 Task: Open Card Card0000000218 in Board Board0000000055 in Workspace WS0000000019 in Trello. Add Member Nikrathi889@gmail.com to Card Card0000000218 in Board Board0000000055 in Workspace WS0000000019 in Trello. Add Yellow Label titled Label0000000218 to Card Card0000000218 in Board Board0000000055 in Workspace WS0000000019 in Trello. Add Checklist CL0000000218 to Card Card0000000218 in Board Board0000000055 in Workspace WS0000000019 in Trello. Add Dates with Start Date as May 08 2023 and Due Date as May 31 2023 to Card Card0000000218 in Board Board0000000055 in Workspace WS0000000019 in Trello
Action: Mouse moved to (666, 78)
Screenshot: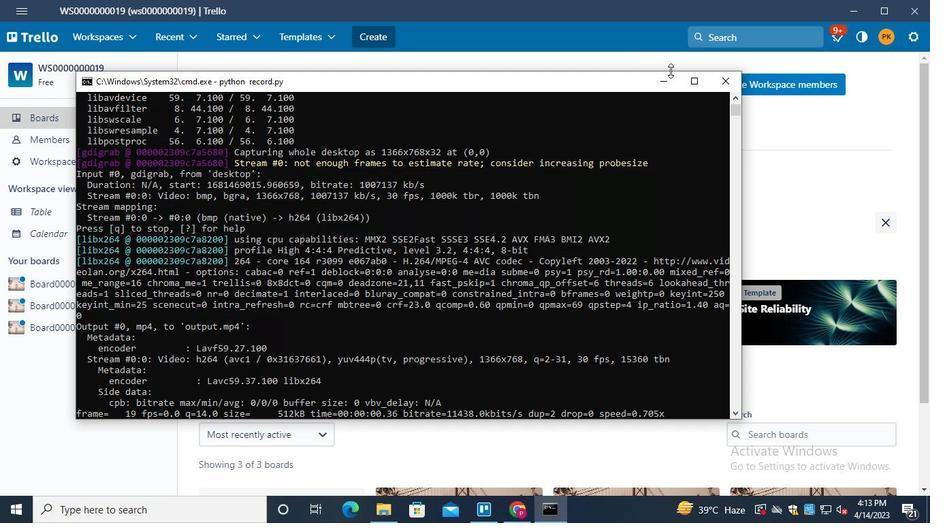 
Action: Mouse pressed left at (666, 78)
Screenshot: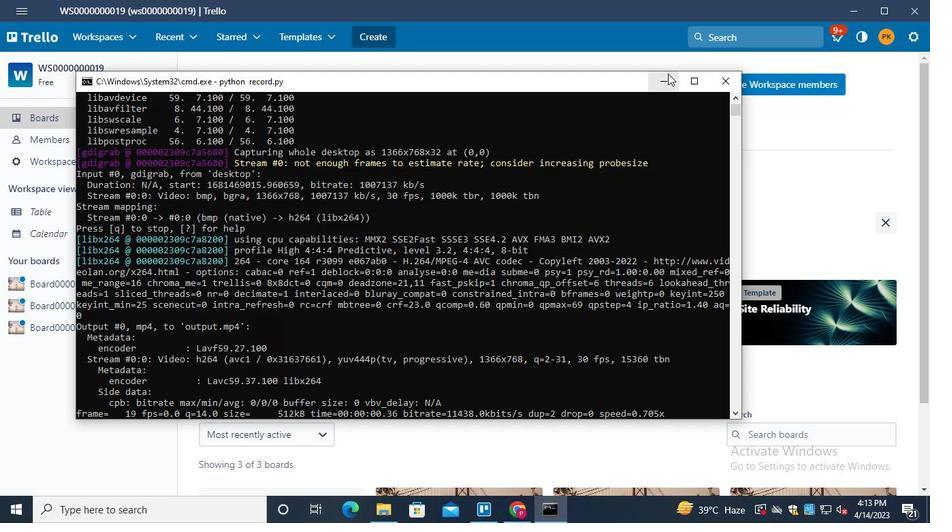 
Action: Mouse moved to (71, 286)
Screenshot: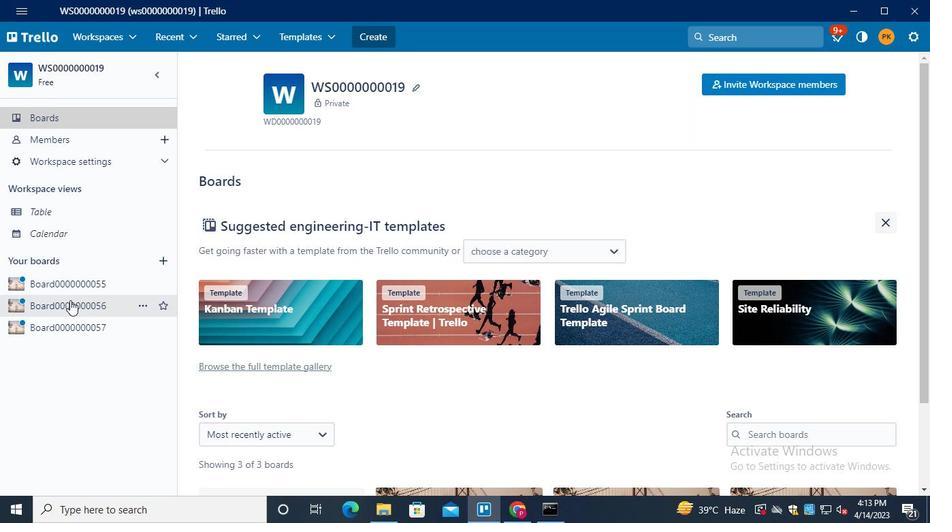 
Action: Mouse pressed left at (71, 286)
Screenshot: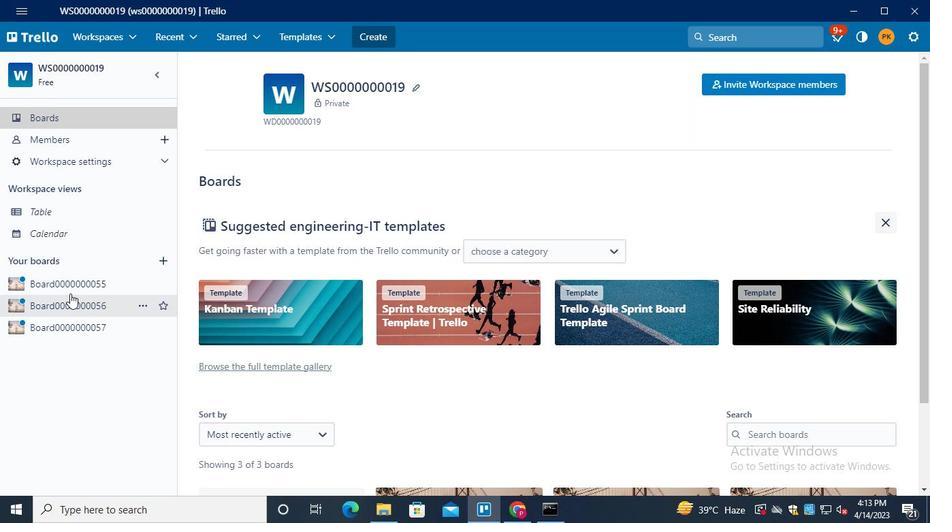 
Action: Mouse moved to (255, 248)
Screenshot: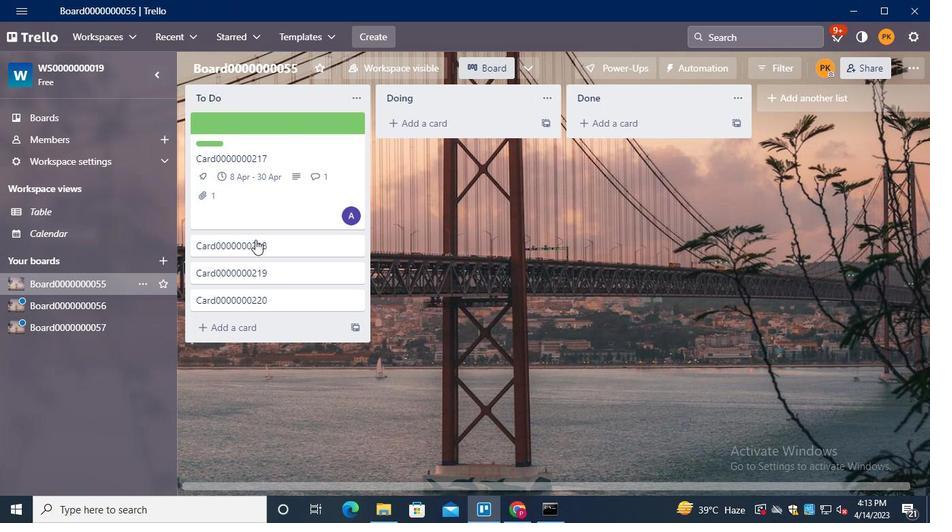 
Action: Mouse pressed left at (255, 248)
Screenshot: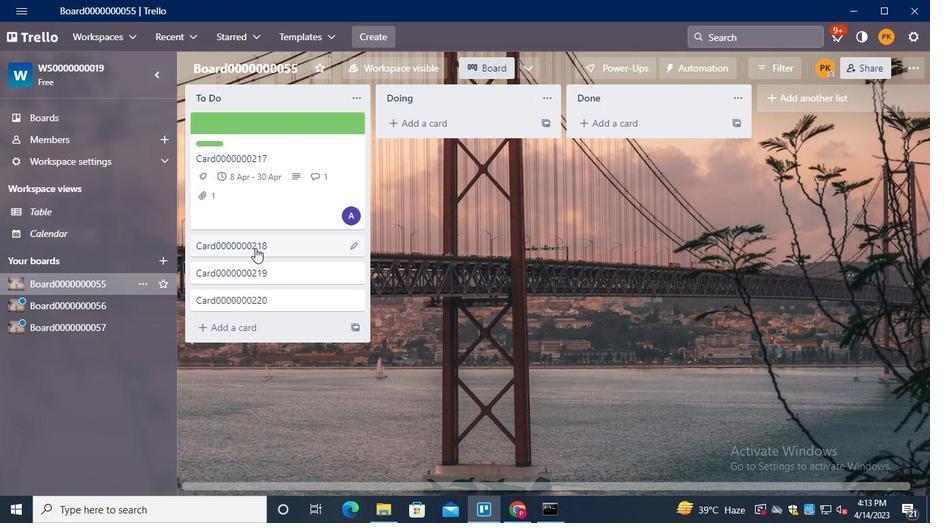 
Action: Mouse moved to (669, 131)
Screenshot: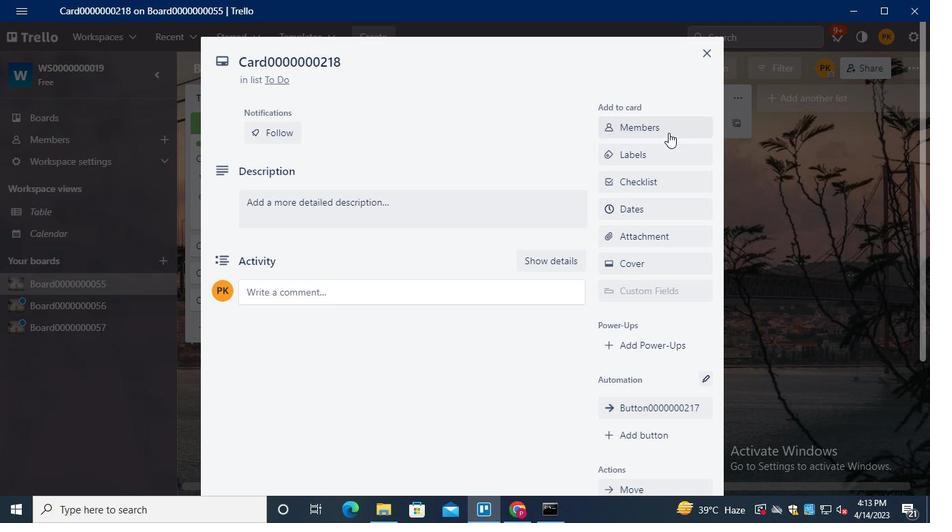 
Action: Mouse pressed left at (669, 131)
Screenshot: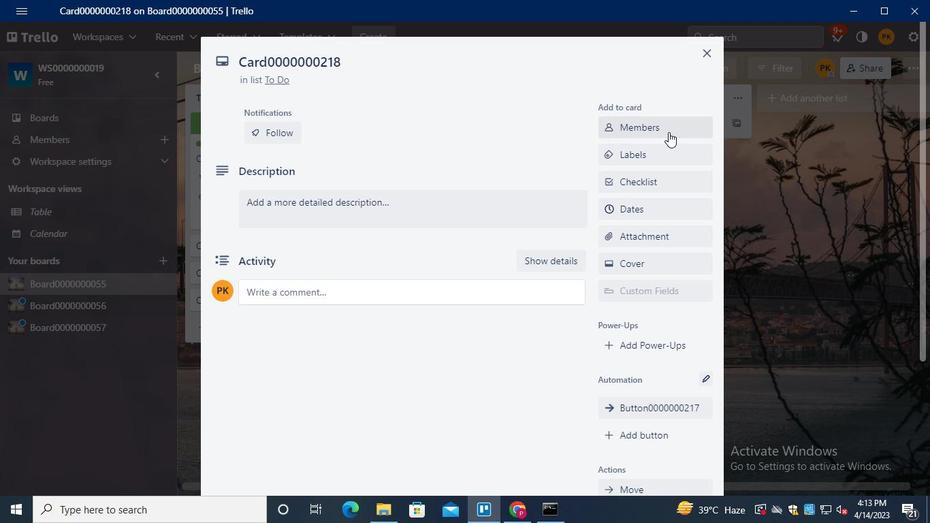 
Action: Keyboard Key.shift
Screenshot: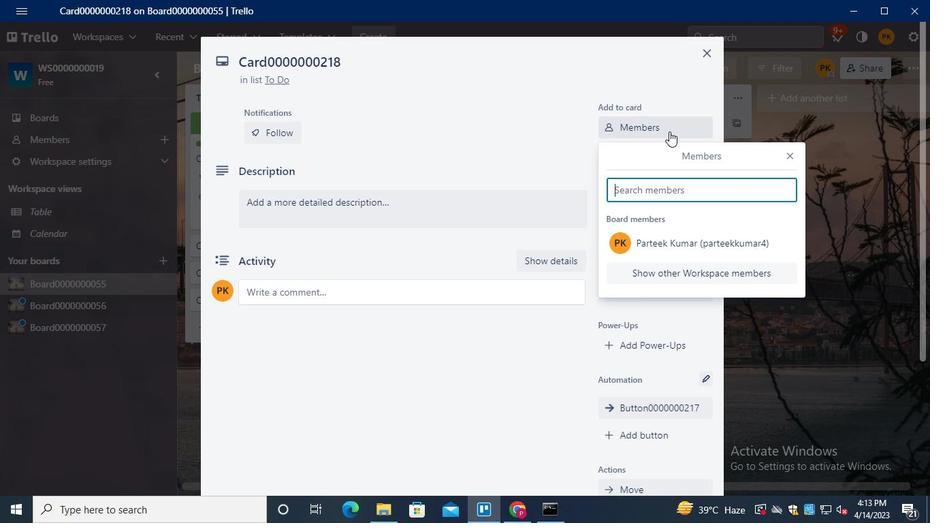 
Action: Keyboard N
Screenshot: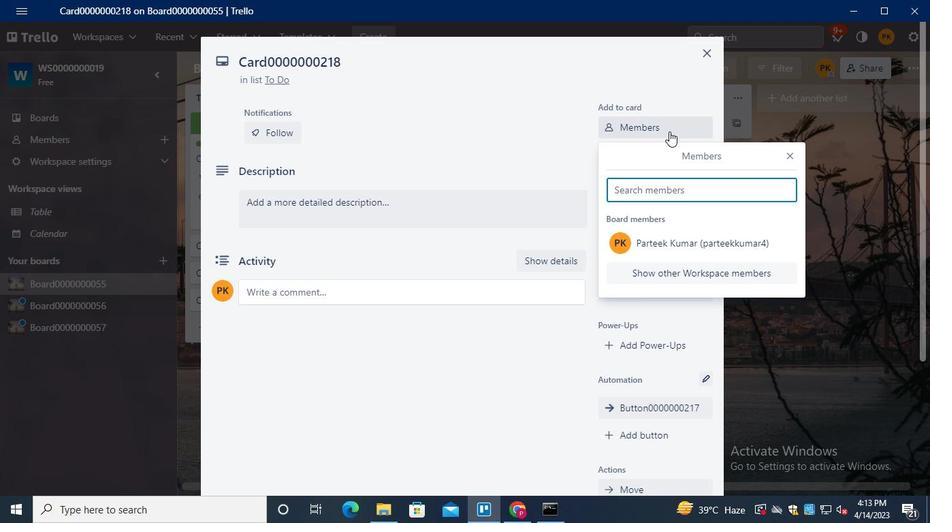 
Action: Keyboard i
Screenshot: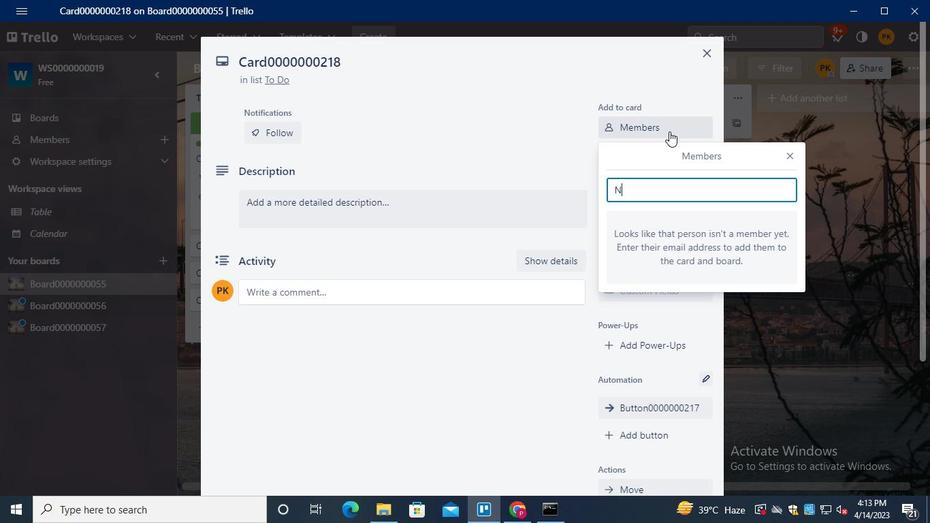 
Action: Keyboard k
Screenshot: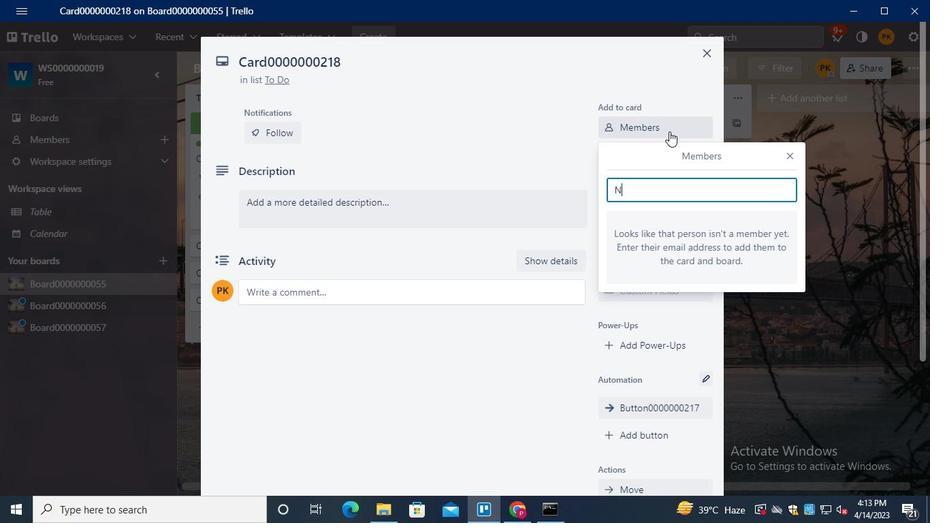 
Action: Keyboard r
Screenshot: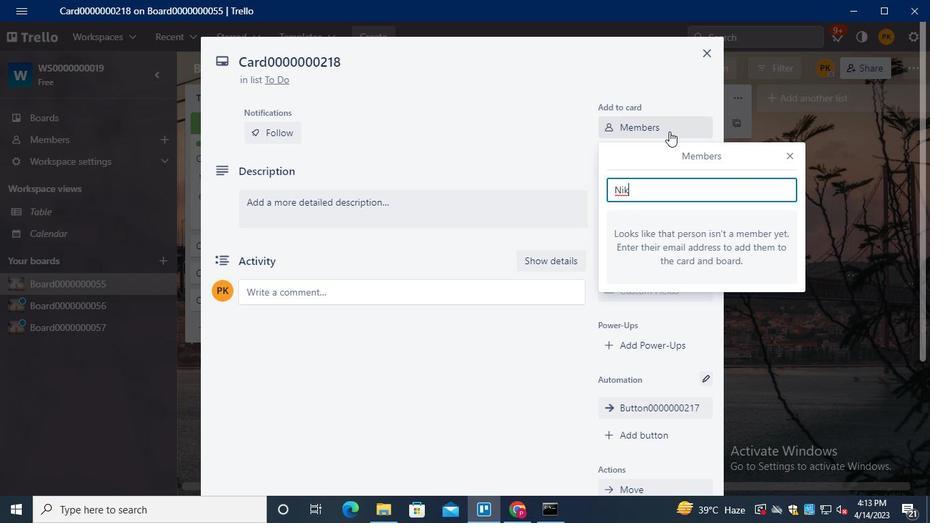 
Action: Keyboard a
Screenshot: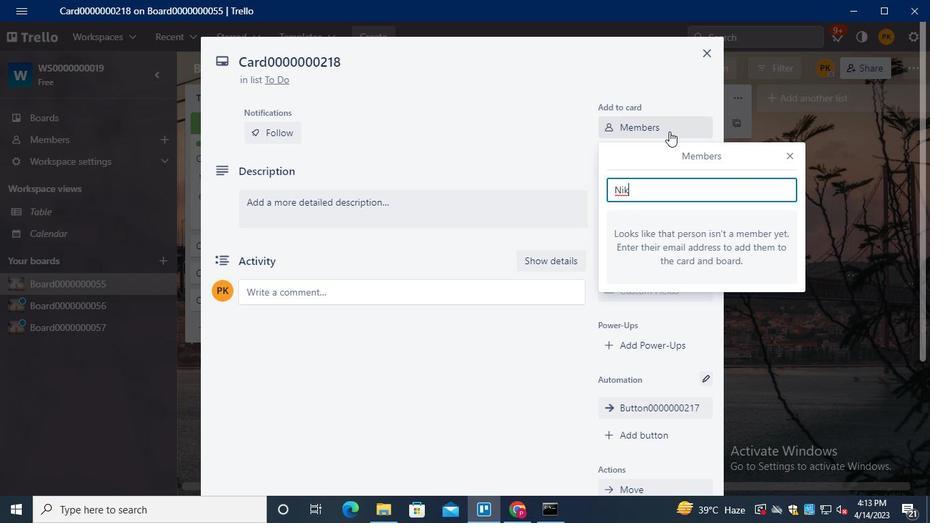
Action: Keyboard t
Screenshot: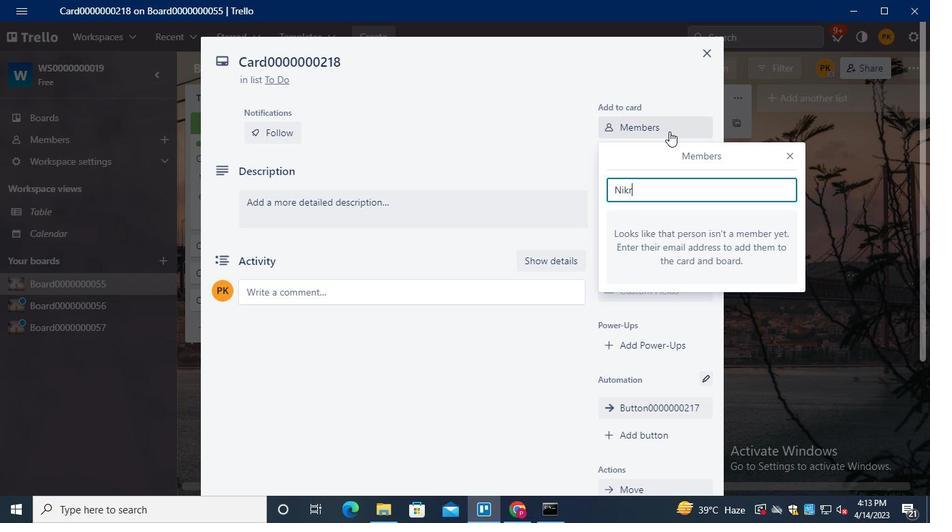 
Action: Keyboard h
Screenshot: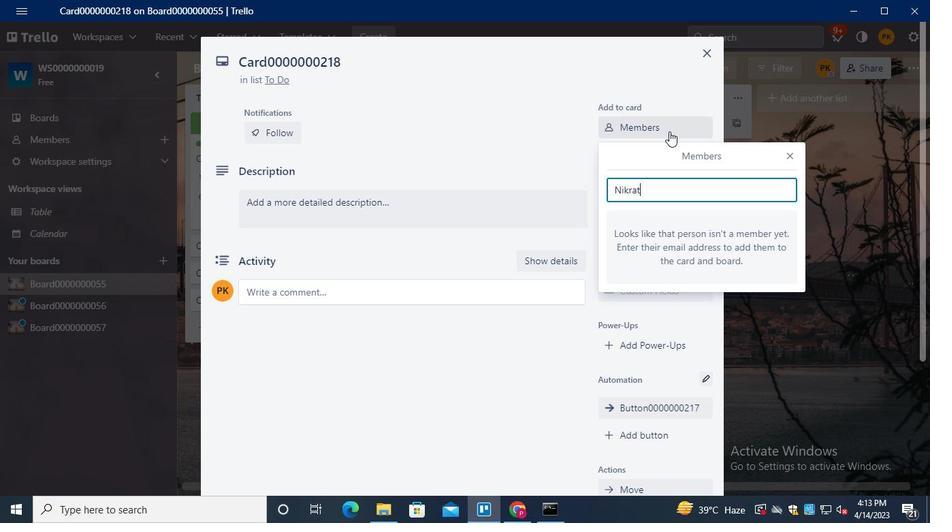 
Action: Keyboard i
Screenshot: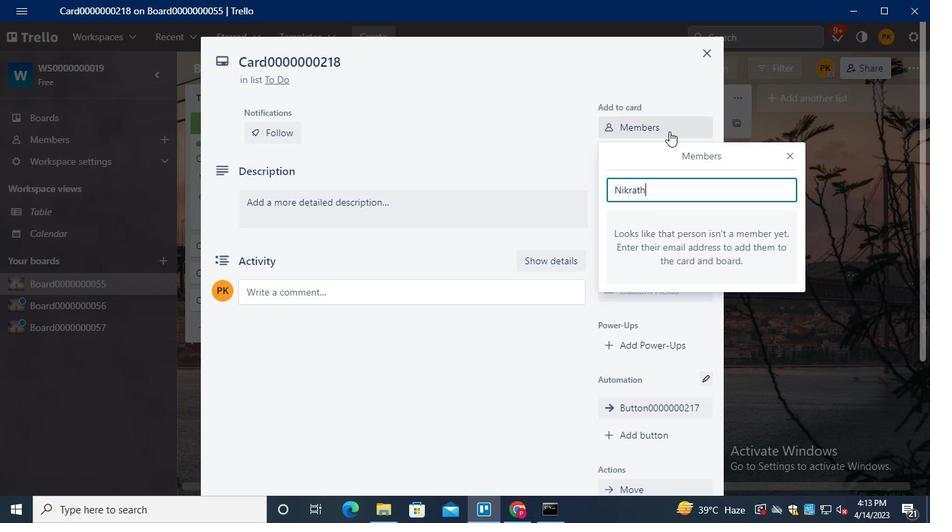 
Action: Keyboard <104>
Screenshot: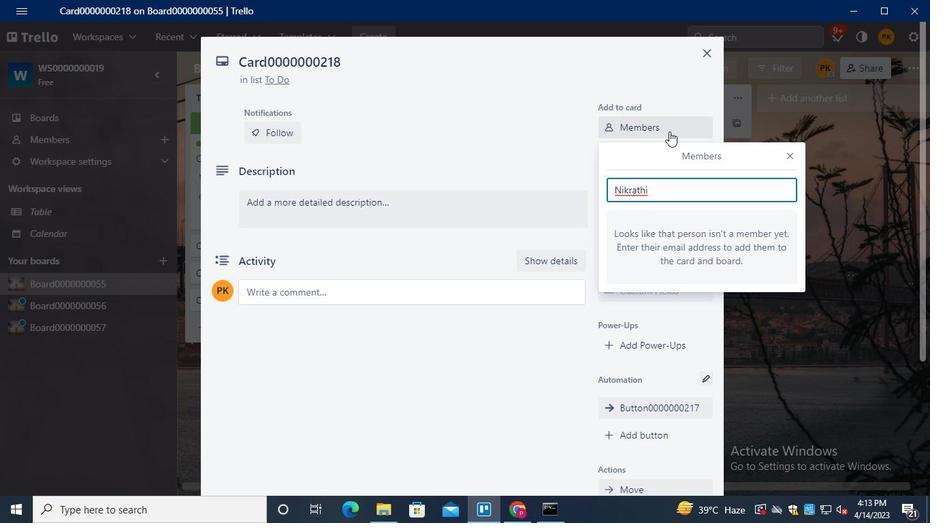 
Action: Keyboard <104>
Screenshot: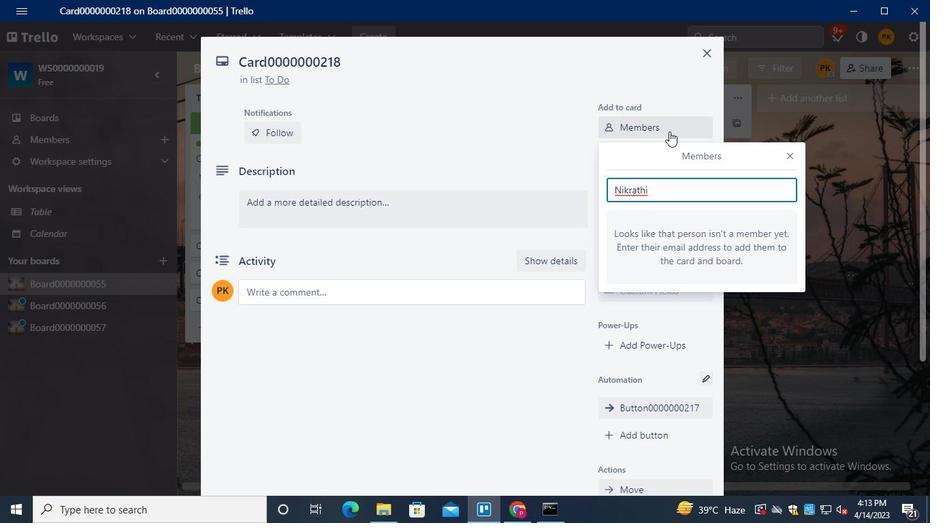 
Action: Keyboard <105>
Screenshot: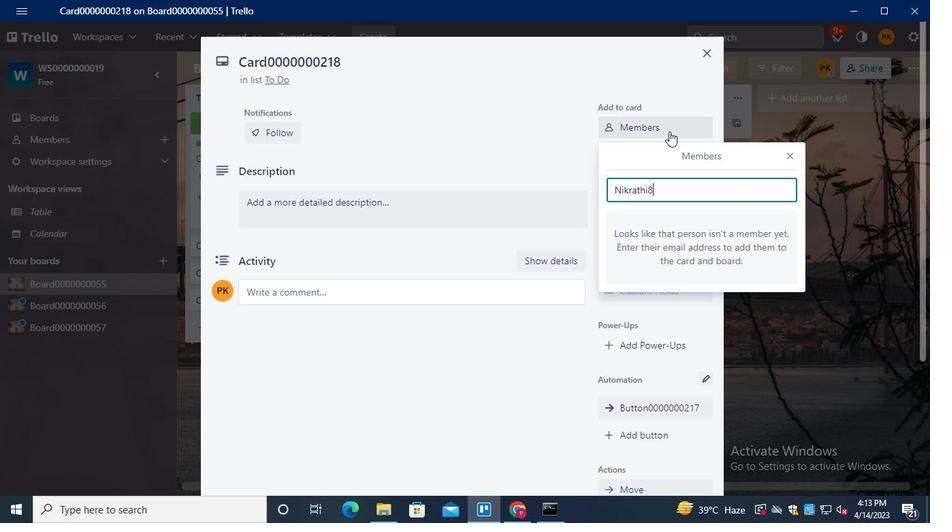 
Action: Keyboard Key.shift
Screenshot: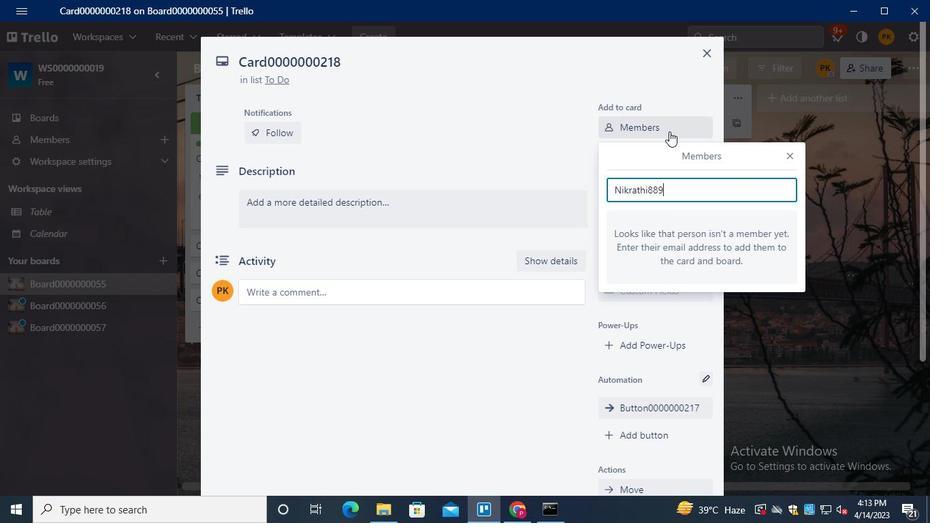 
Action: Keyboard @
Screenshot: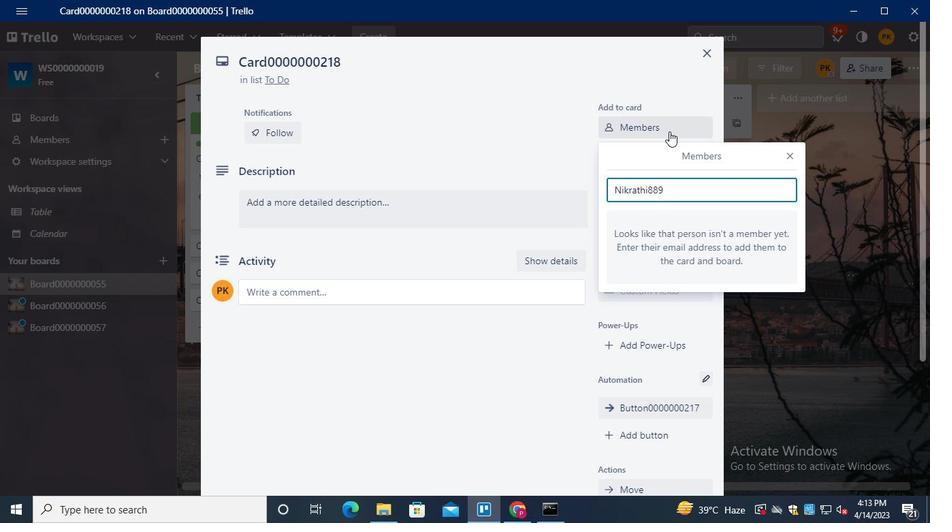 
Action: Keyboard g
Screenshot: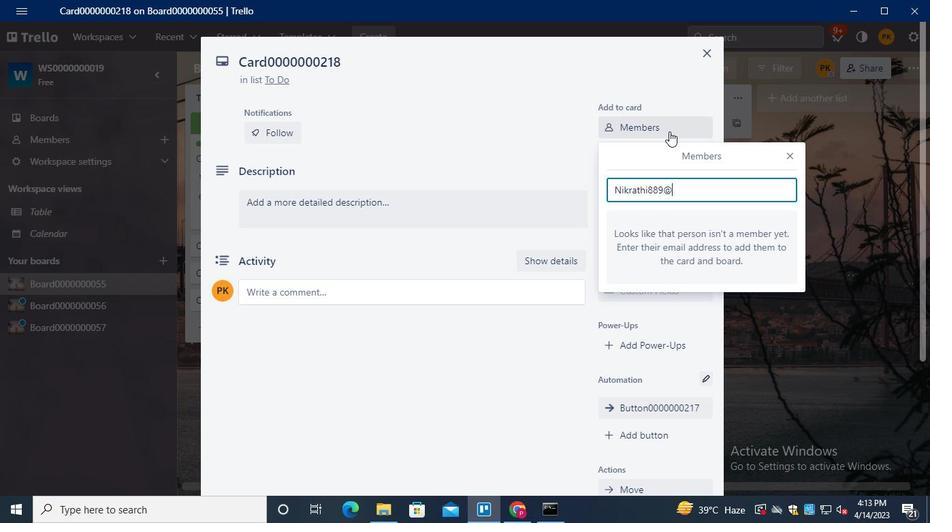 
Action: Keyboard m
Screenshot: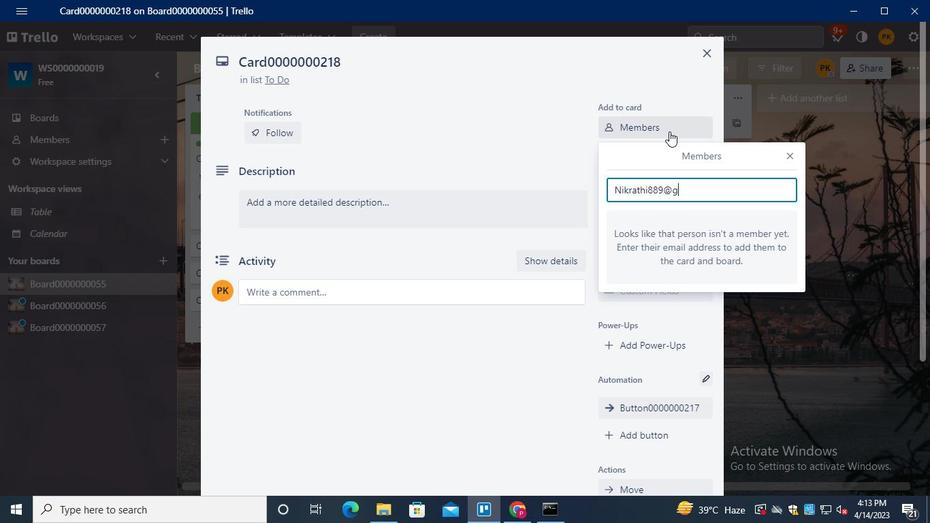 
Action: Keyboard a
Screenshot: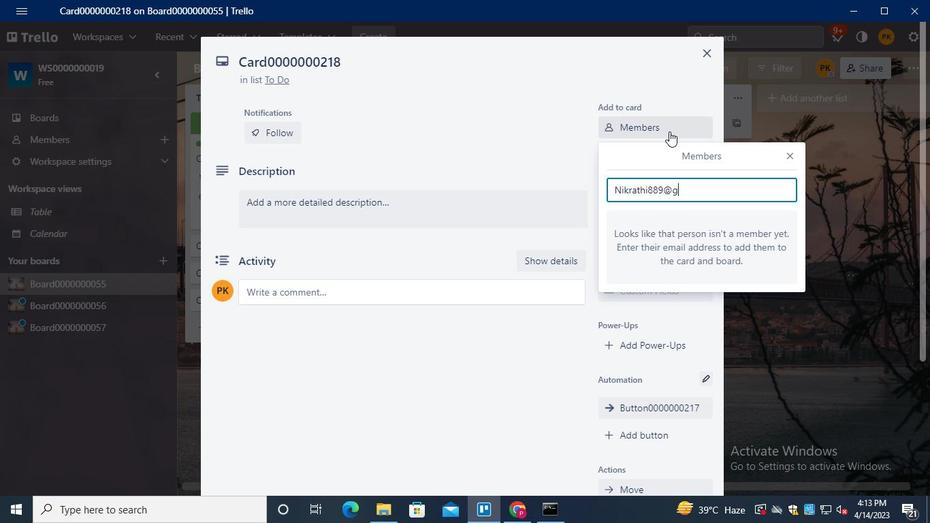 
Action: Keyboard i
Screenshot: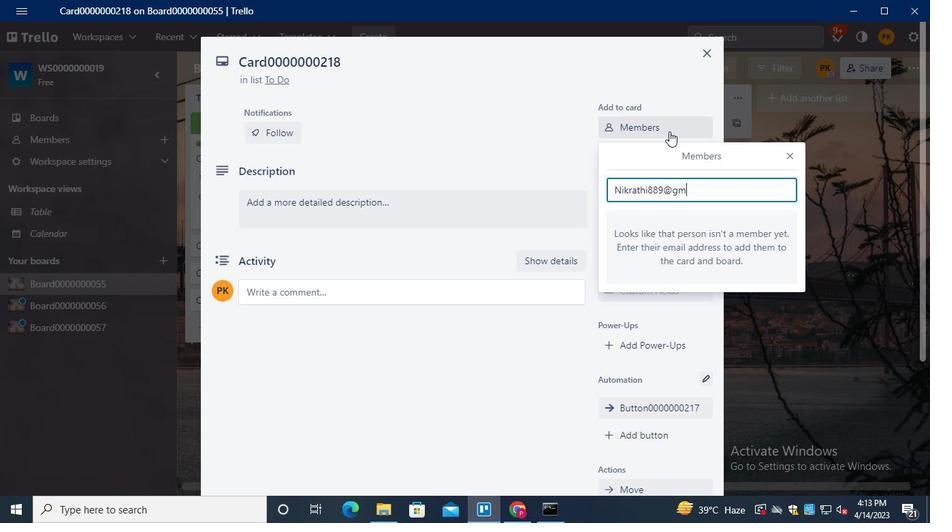 
Action: Keyboard l
Screenshot: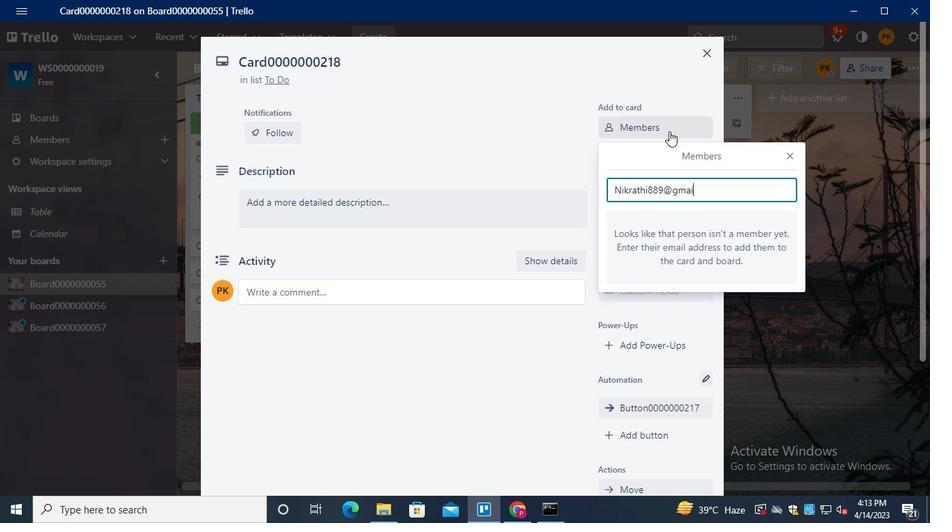 
Action: Keyboard .
Screenshot: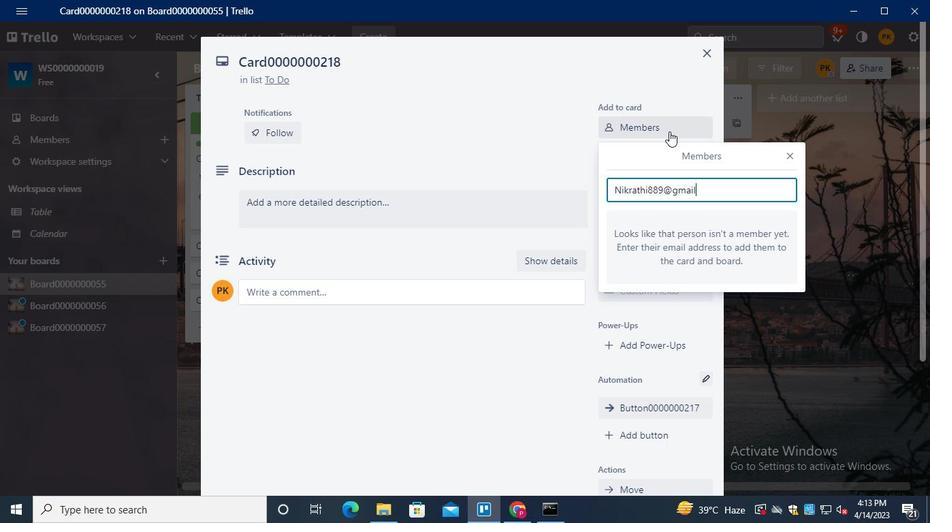 
Action: Keyboard c
Screenshot: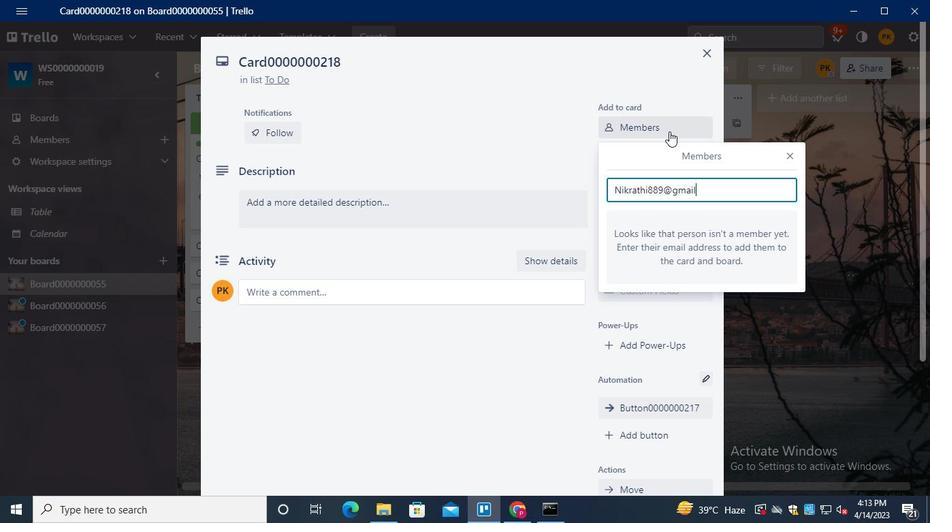 
Action: Keyboard o
Screenshot: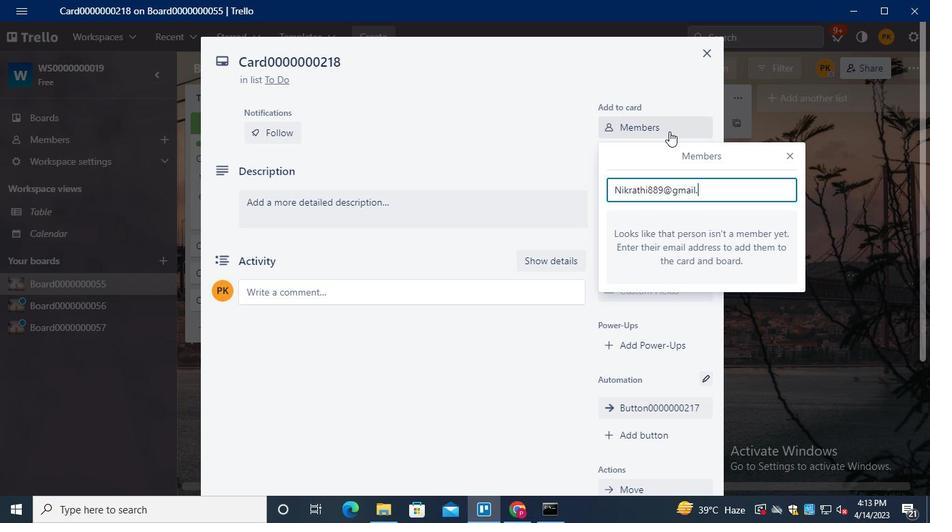 
Action: Keyboard m
Screenshot: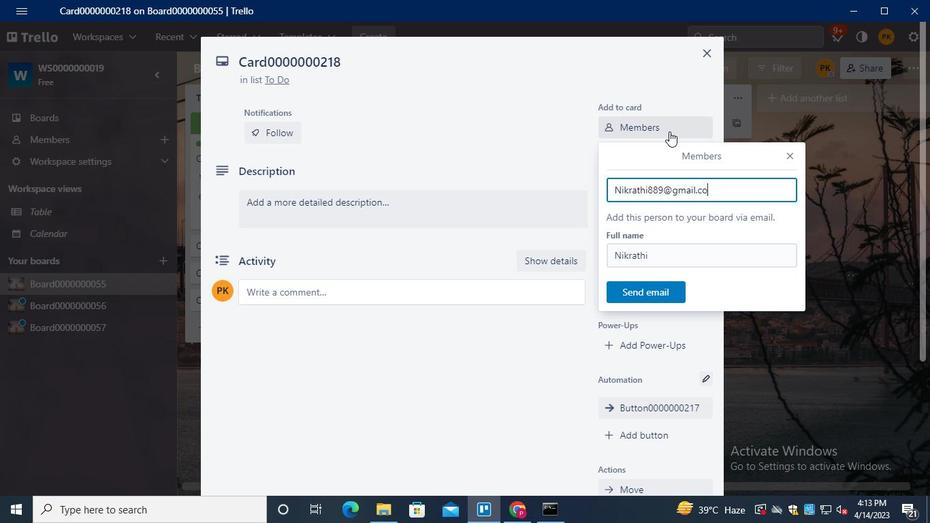 
Action: Mouse moved to (644, 297)
Screenshot: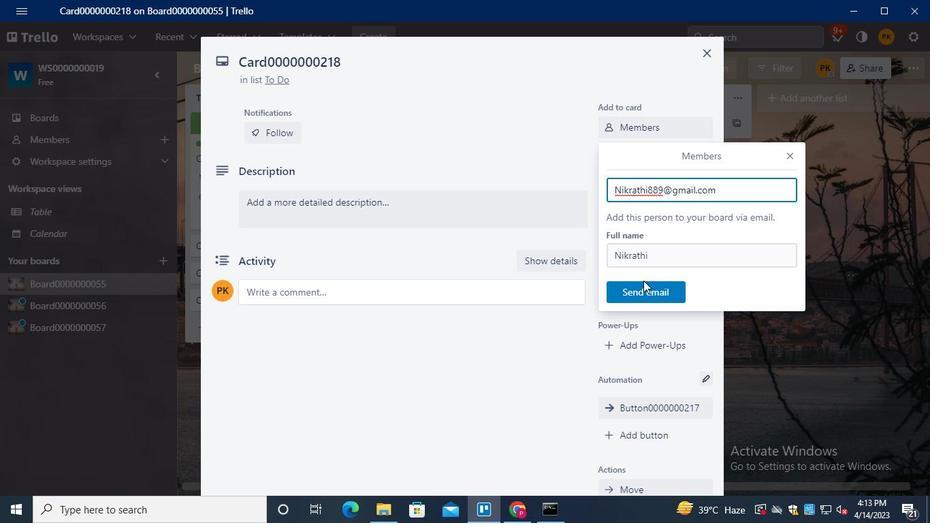 
Action: Mouse pressed left at (644, 297)
Screenshot: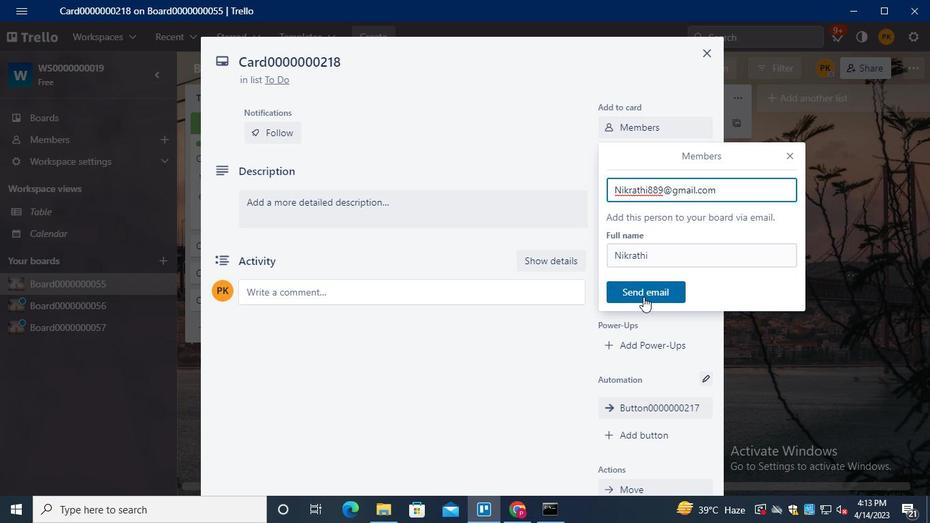 
Action: Mouse moved to (654, 157)
Screenshot: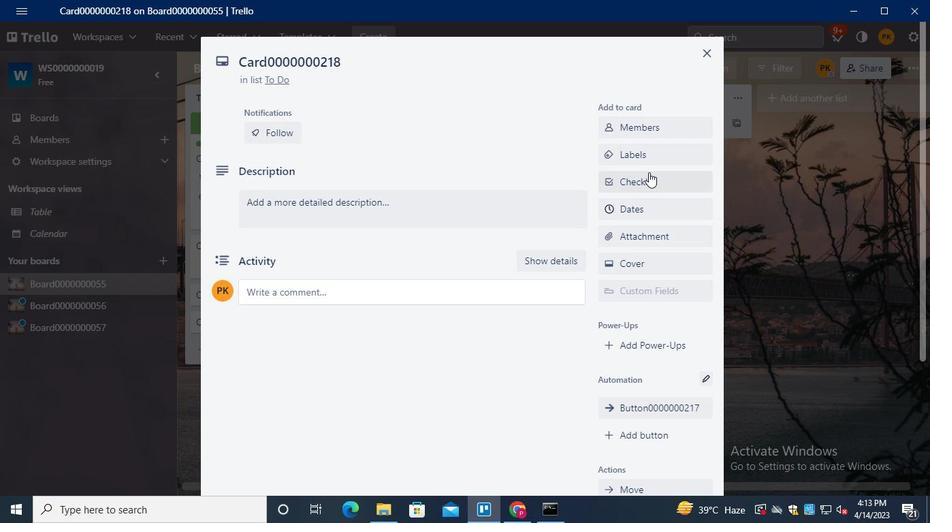 
Action: Mouse pressed left at (654, 157)
Screenshot: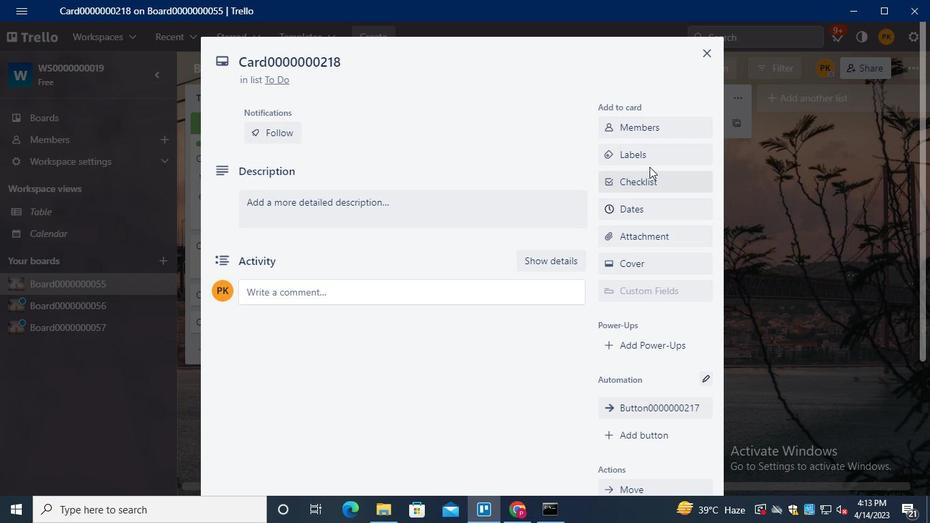 
Action: Mouse moved to (710, 325)
Screenshot: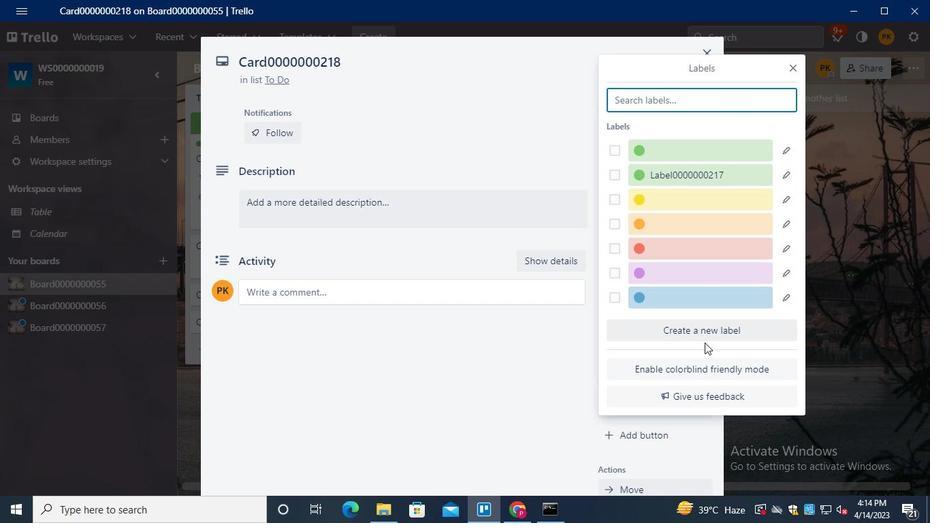 
Action: Mouse pressed left at (710, 325)
Screenshot: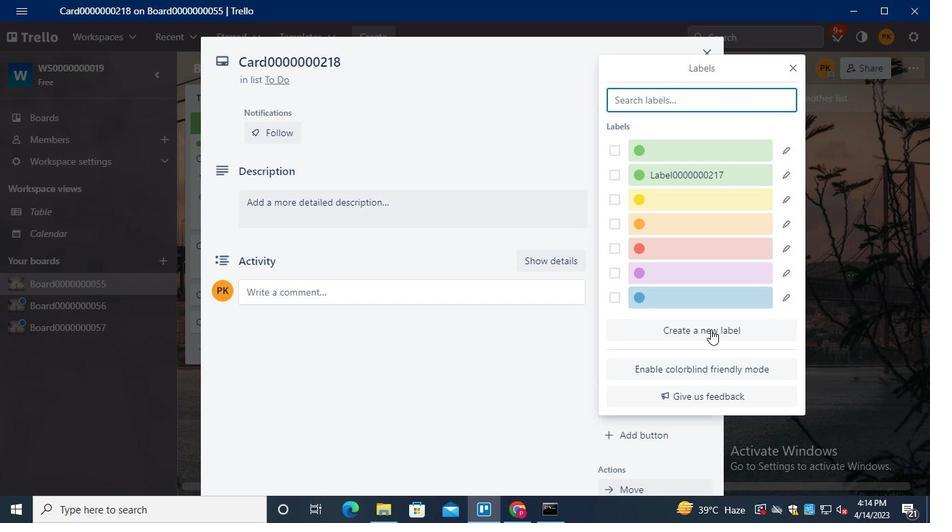 
Action: Mouse moved to (699, 195)
Screenshot: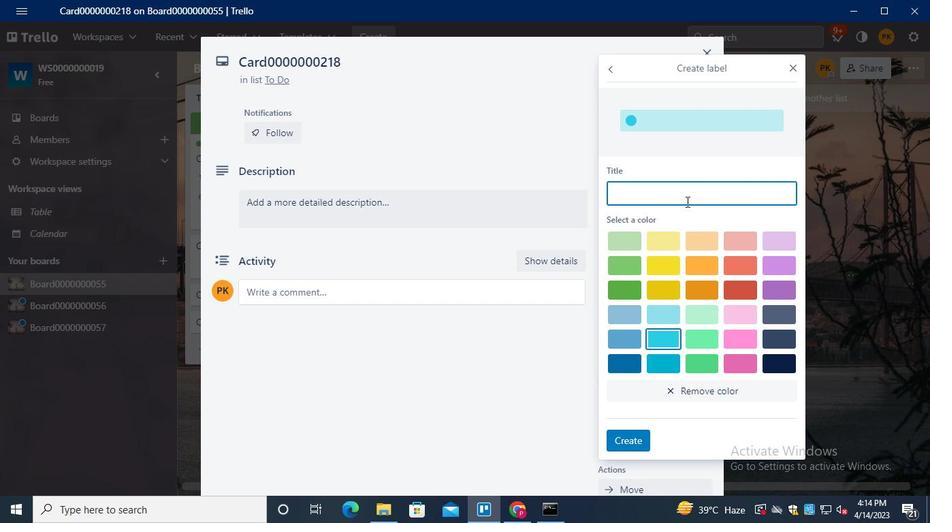 
Action: Keyboard Key.shift
Screenshot: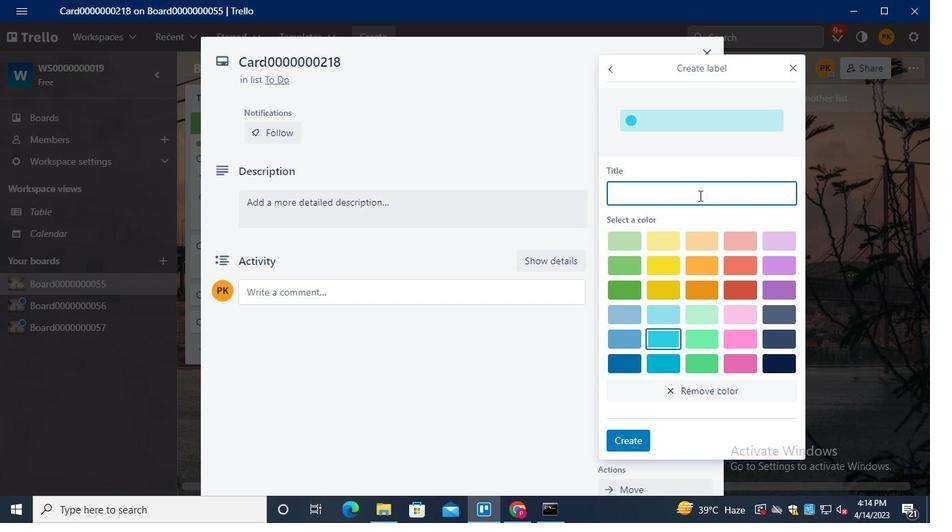 
Action: Keyboard L
Screenshot: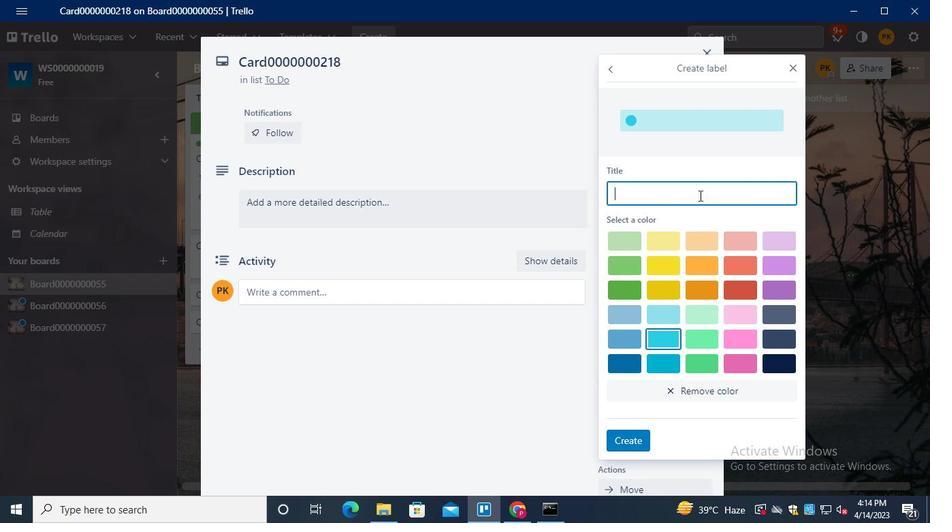 
Action: Keyboard a
Screenshot: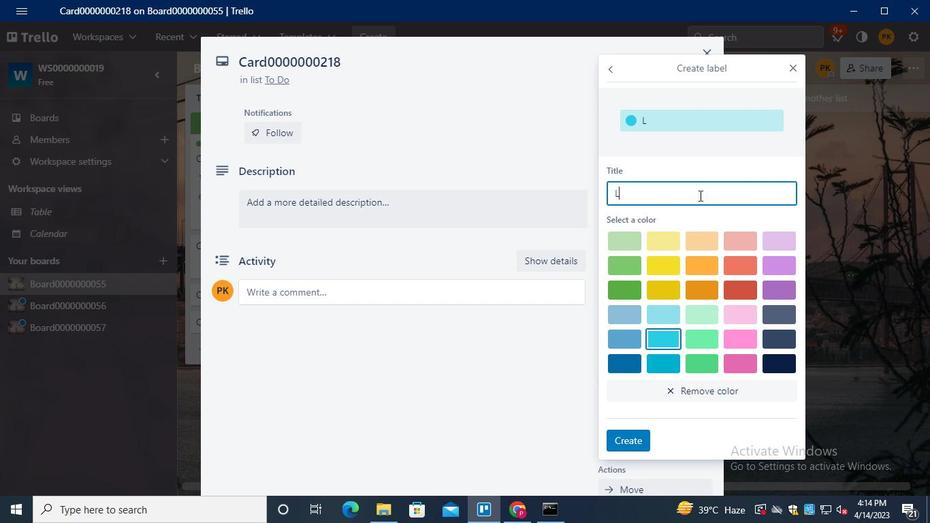 
Action: Keyboard b
Screenshot: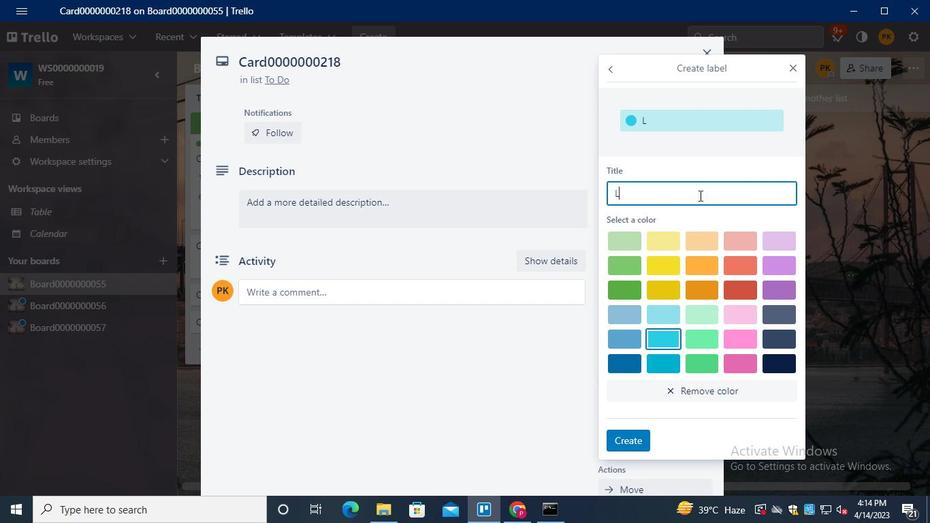 
Action: Keyboard e
Screenshot: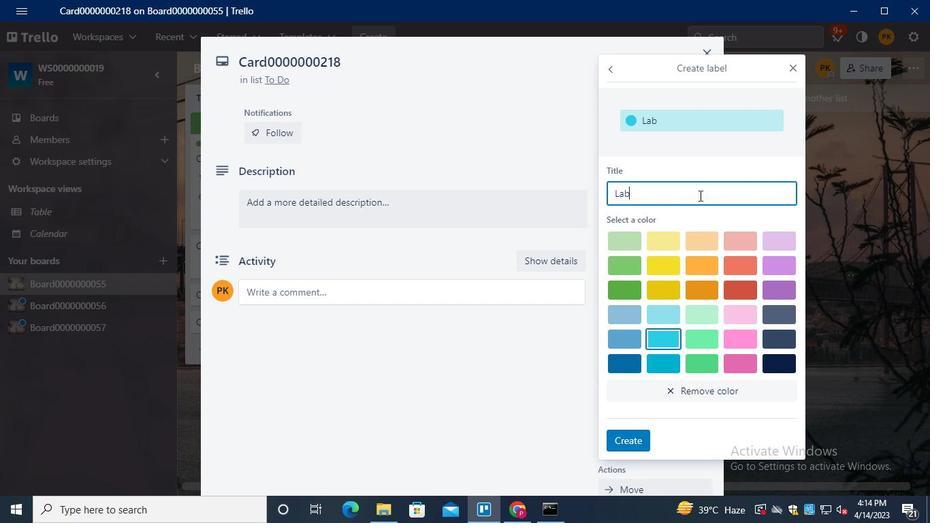 
Action: Keyboard l
Screenshot: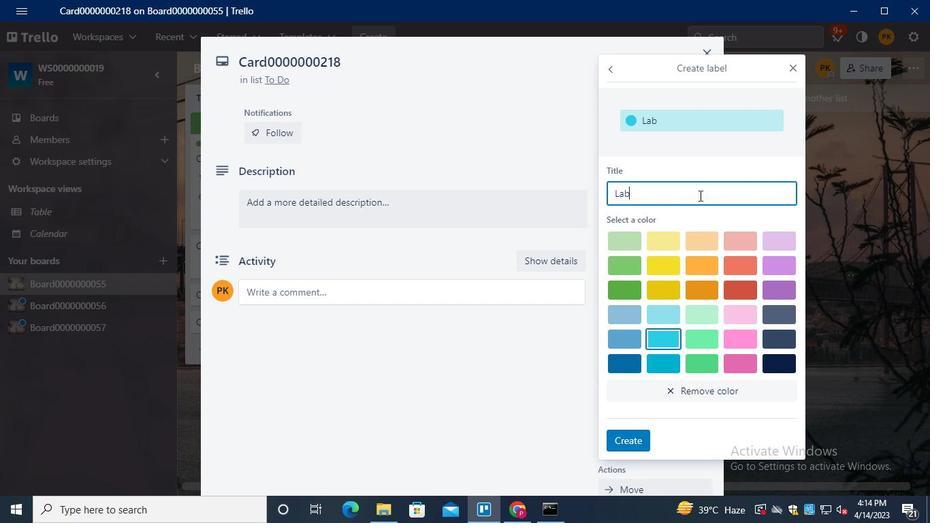 
Action: Keyboard <96>
Screenshot: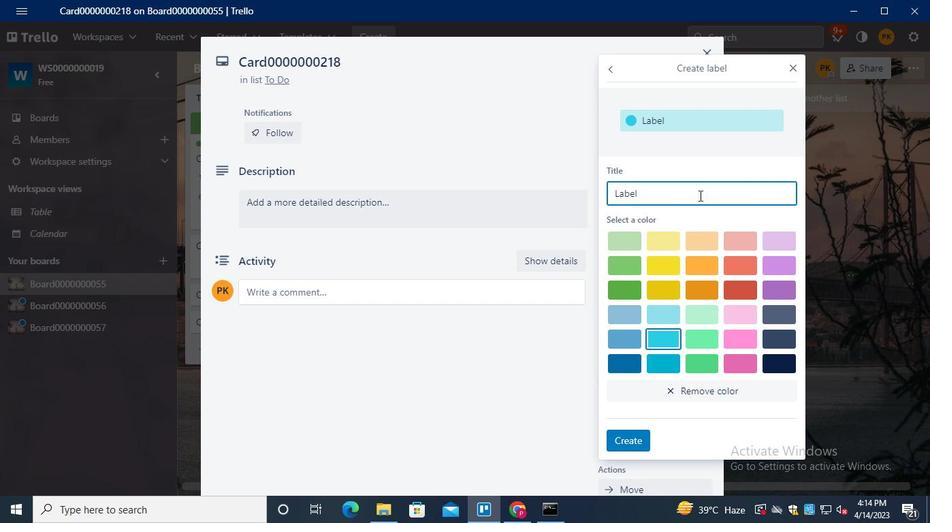 
Action: Keyboard <96>
Screenshot: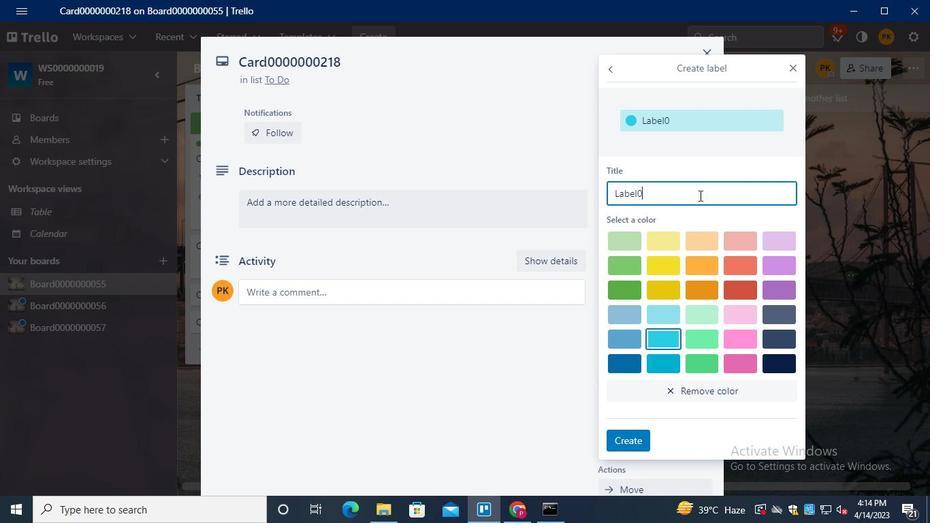 
Action: Keyboard <96>
Screenshot: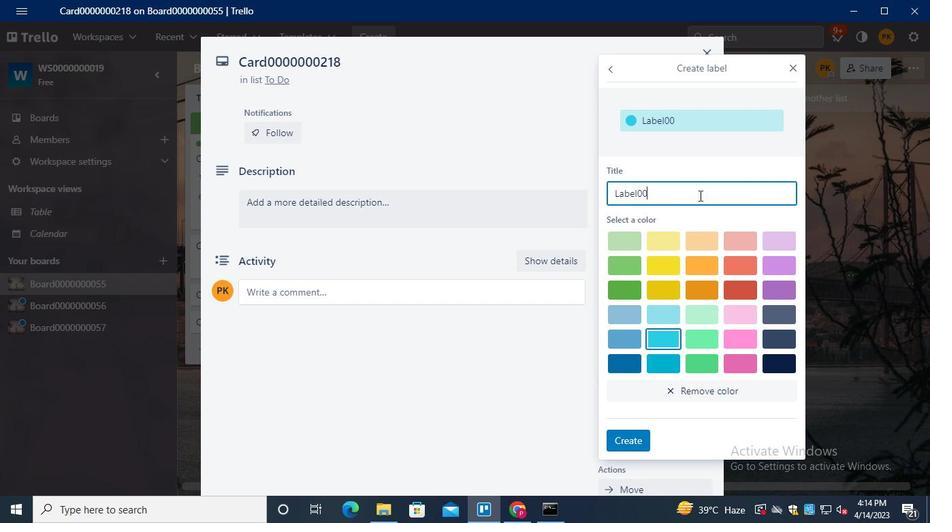 
Action: Keyboard <96>
Screenshot: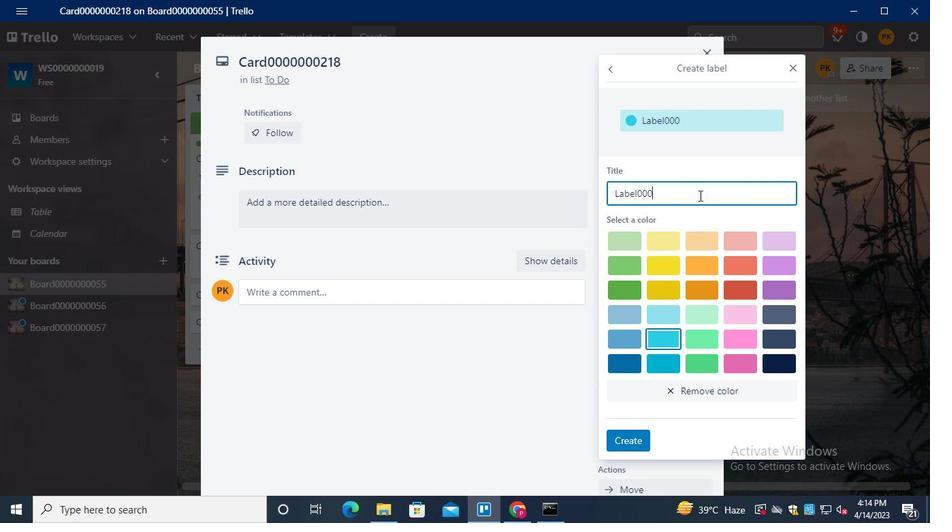 
Action: Keyboard <96>
Screenshot: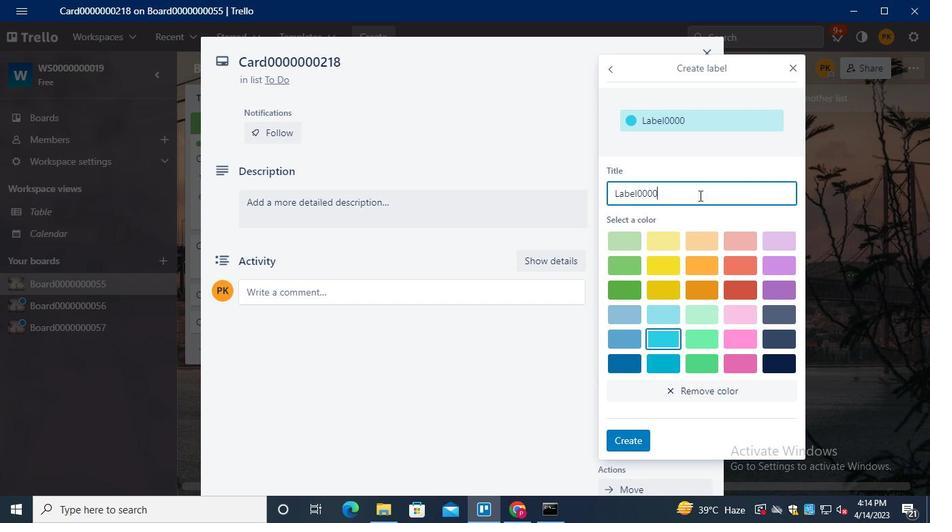 
Action: Keyboard <96>
Screenshot: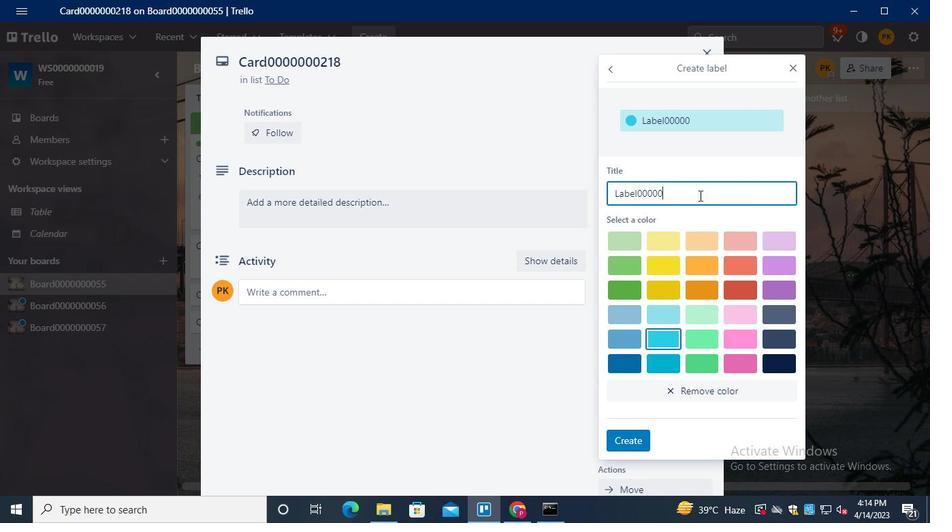 
Action: Keyboard <96>
Screenshot: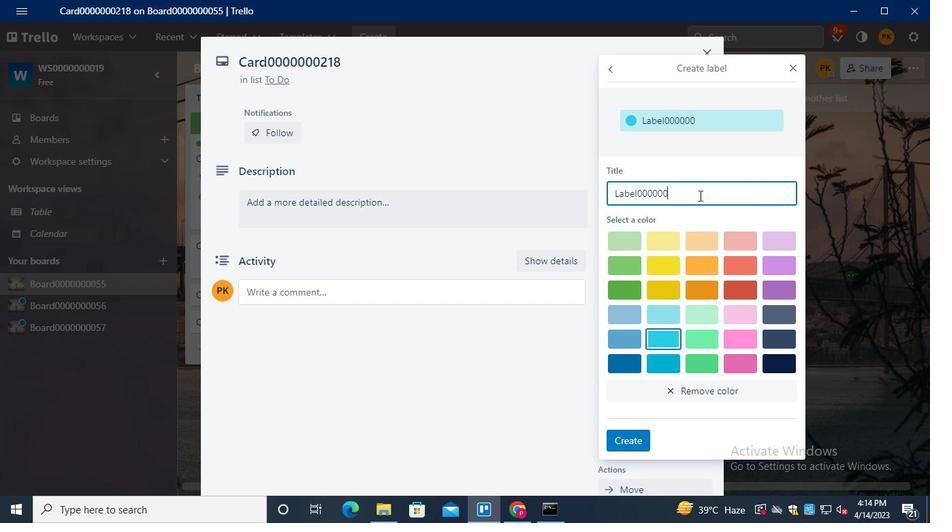 
Action: Keyboard <98>
Screenshot: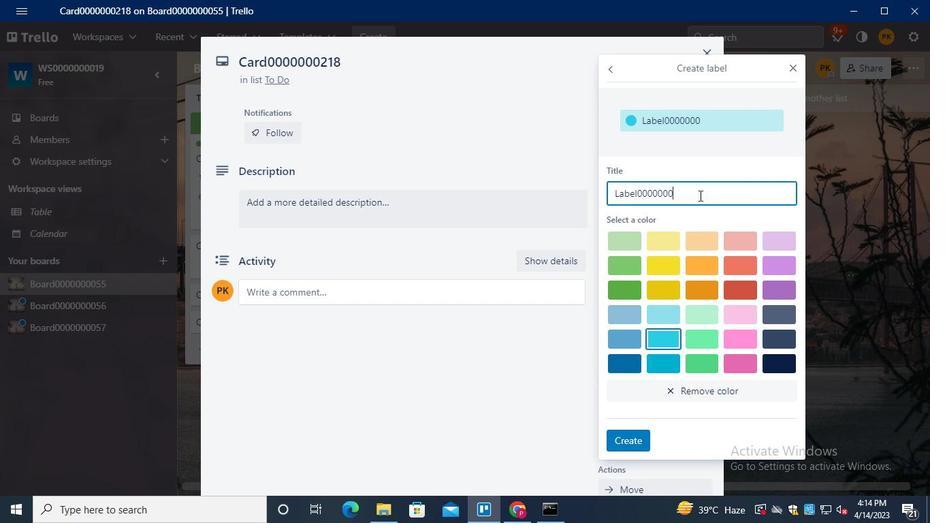 
Action: Keyboard <97>
Screenshot: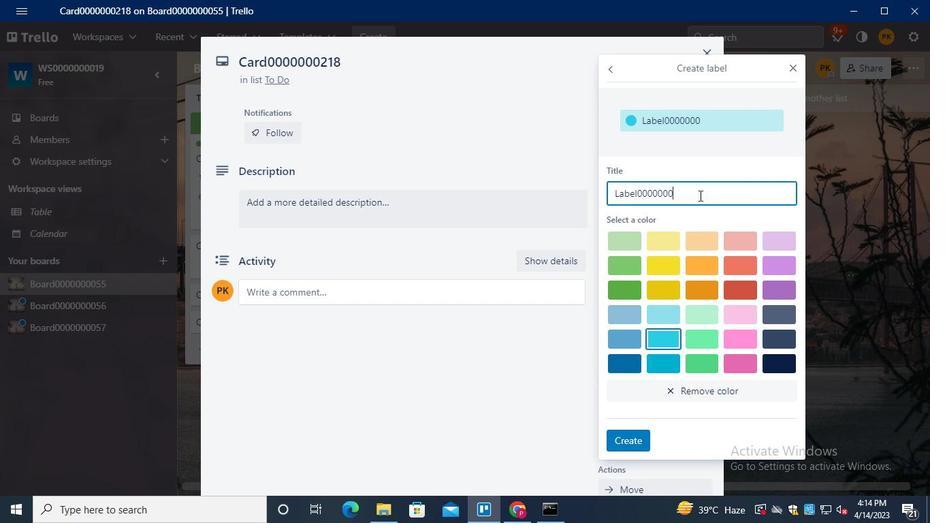 
Action: Keyboard <104>
Screenshot: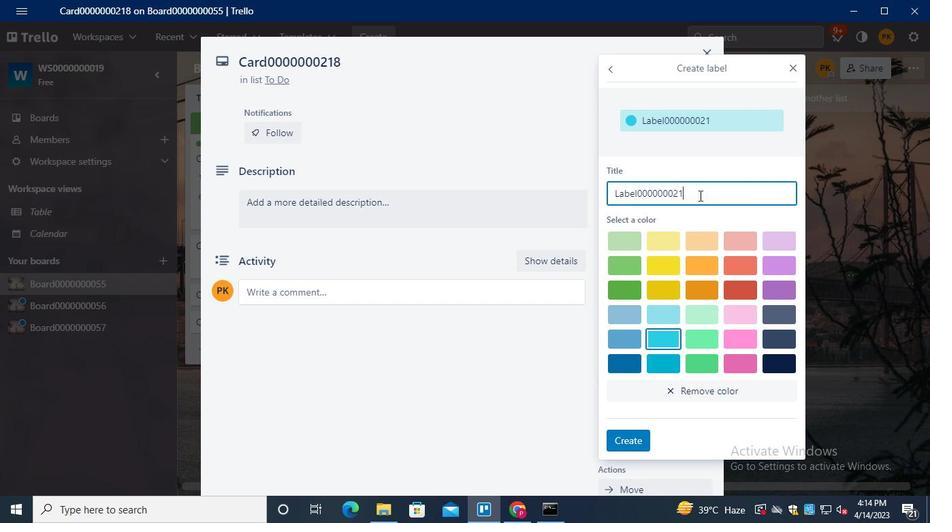 
Action: Mouse moved to (663, 263)
Screenshot: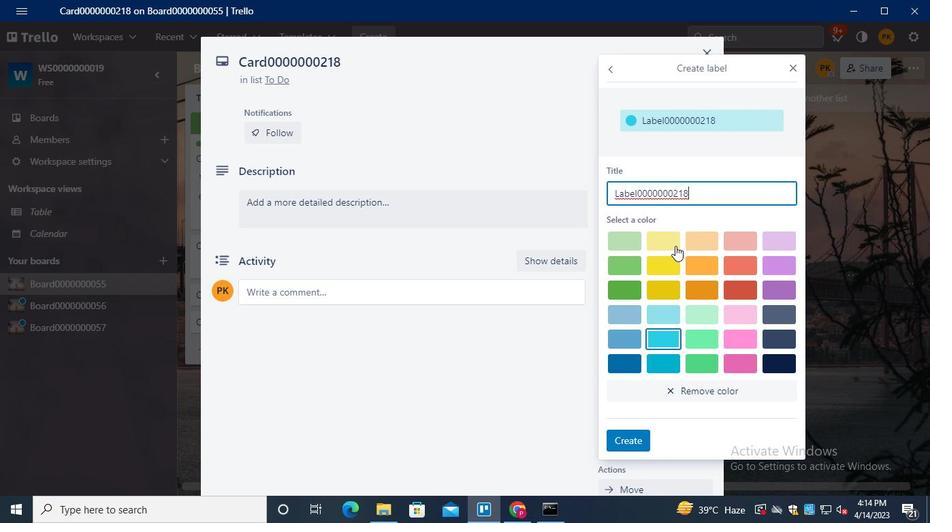 
Action: Mouse pressed left at (663, 263)
Screenshot: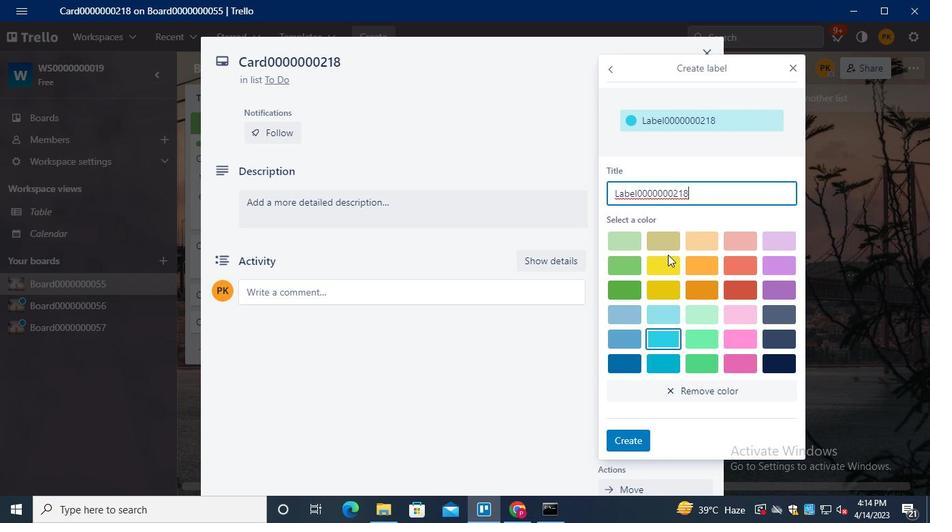 
Action: Mouse moved to (631, 438)
Screenshot: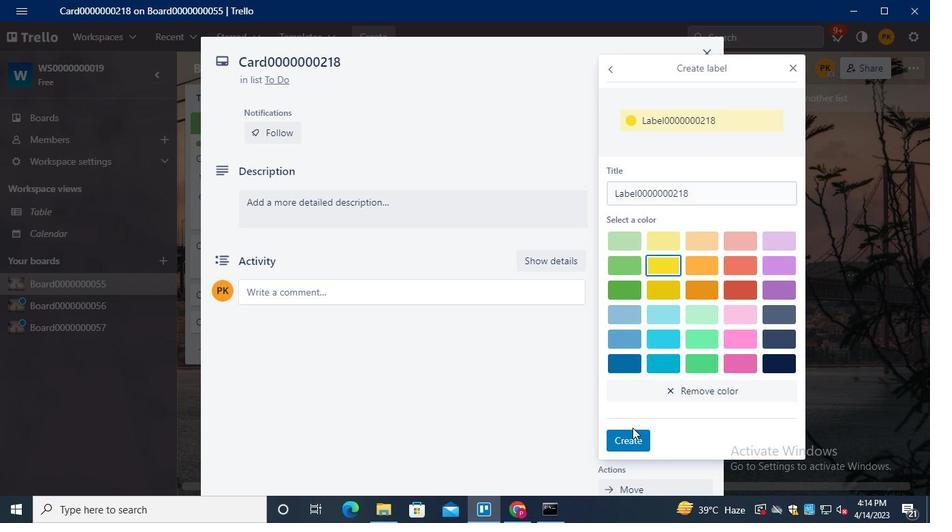 
Action: Mouse pressed left at (631, 438)
Screenshot: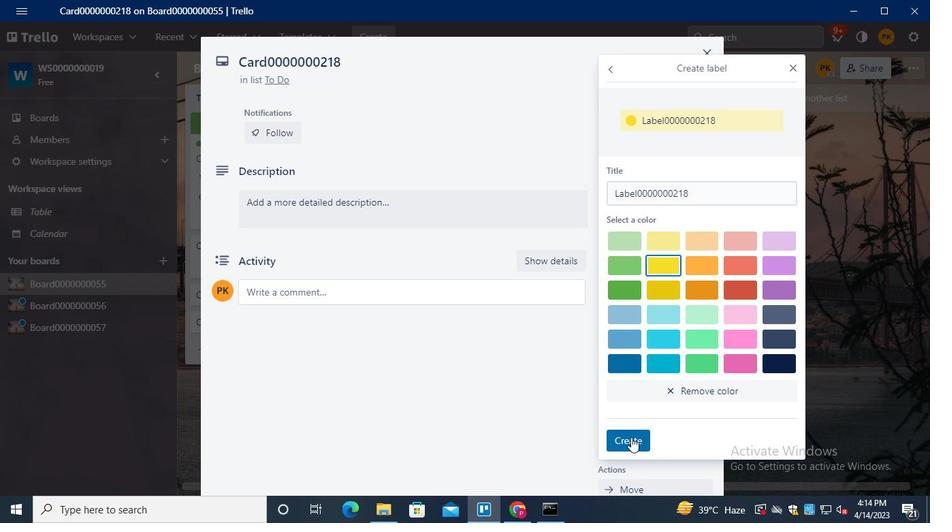 
Action: Mouse moved to (791, 71)
Screenshot: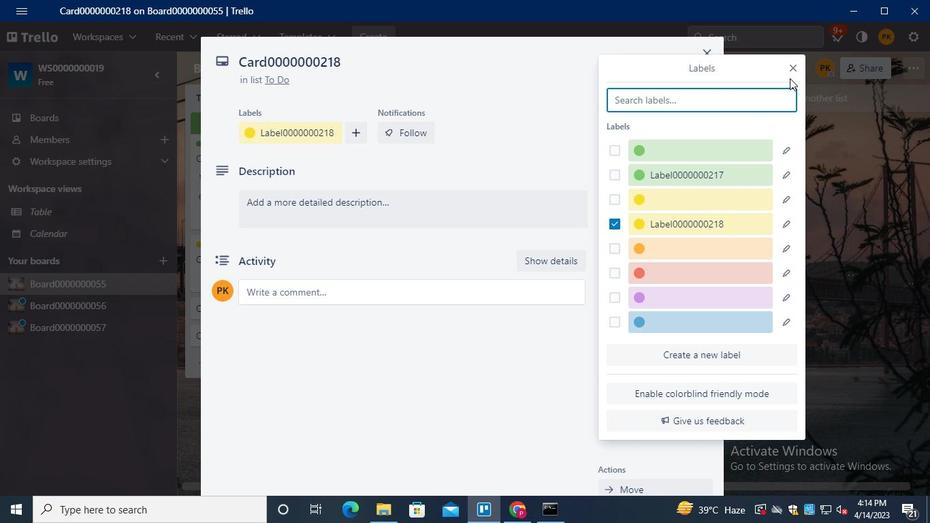 
Action: Mouse pressed left at (791, 71)
Screenshot: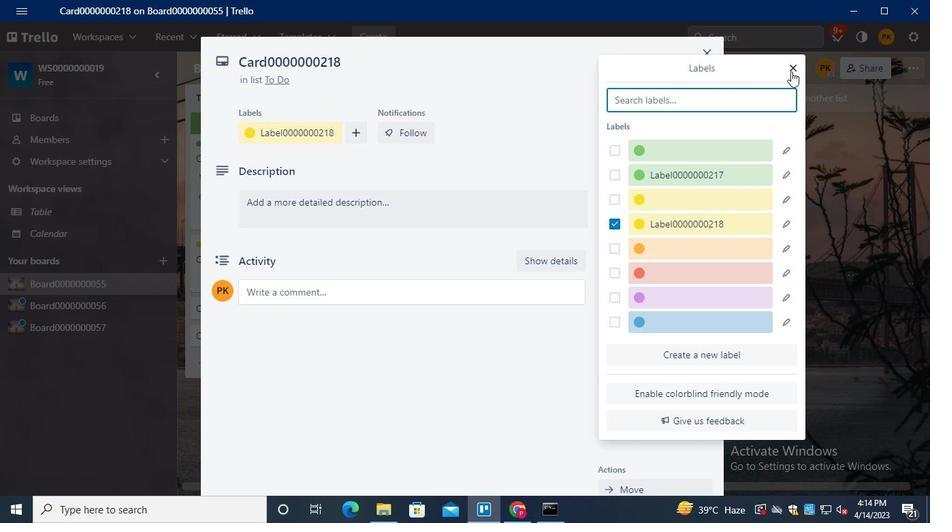 
Action: Mouse moved to (667, 184)
Screenshot: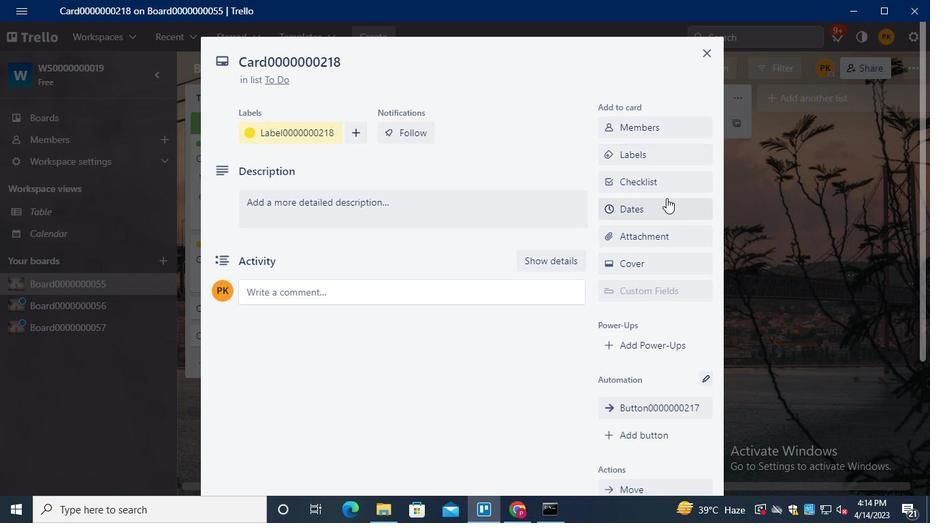 
Action: Mouse pressed left at (667, 184)
Screenshot: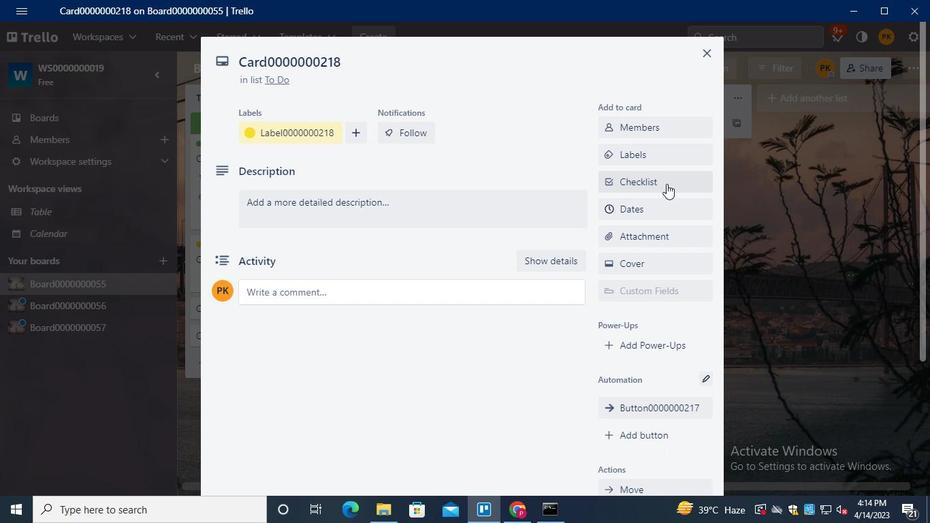 
Action: Mouse moved to (677, 280)
Screenshot: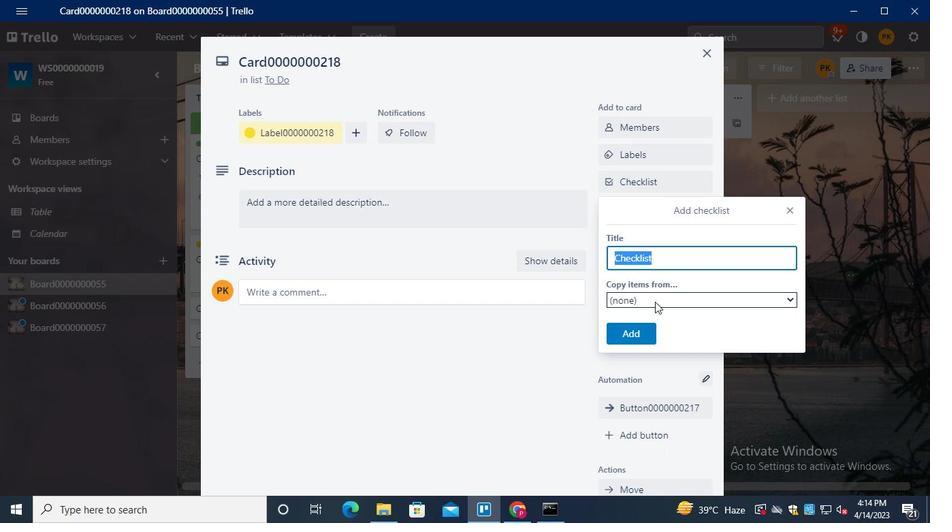 
Action: Keyboard Key.shift
Screenshot: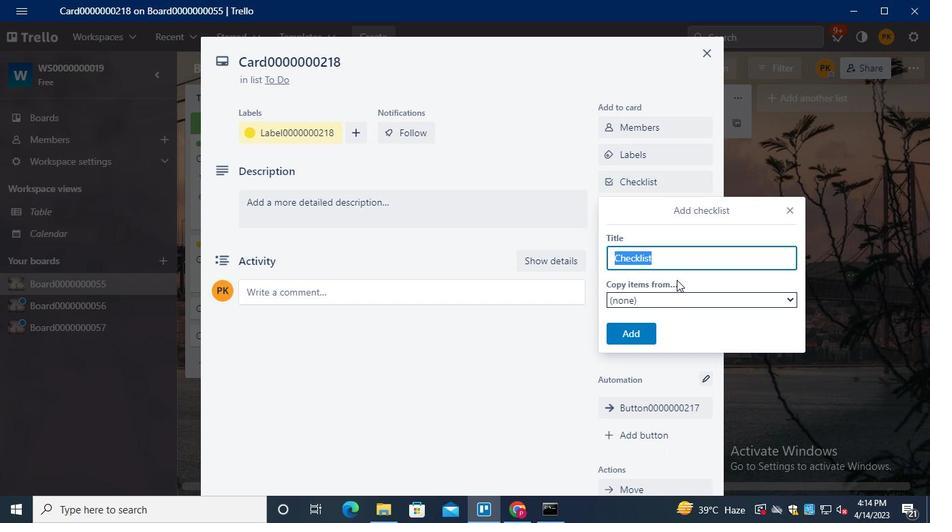 
Action: Keyboard C
Screenshot: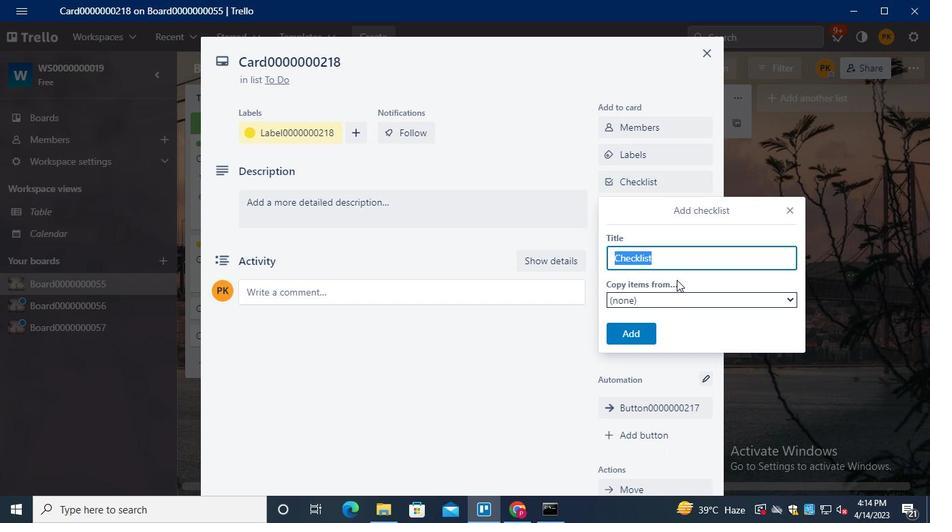 
Action: Keyboard L
Screenshot: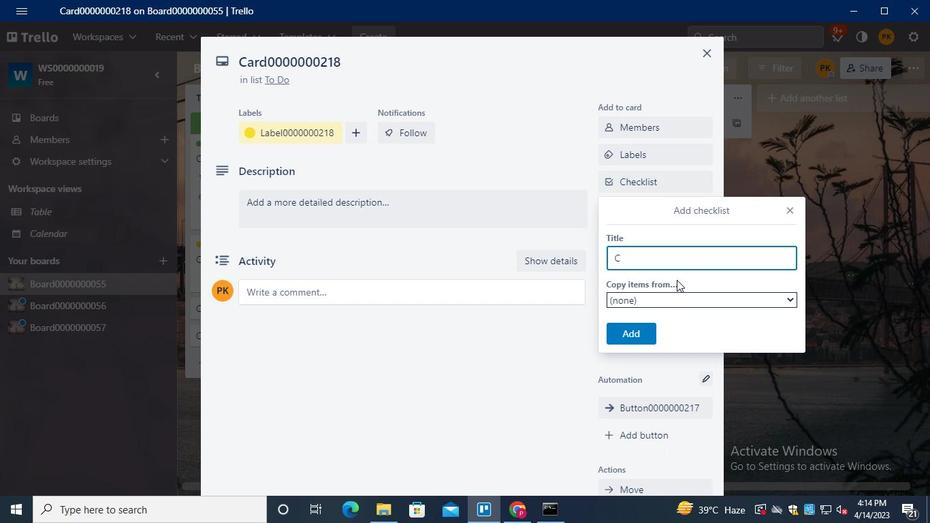 
Action: Keyboard <96>
Screenshot: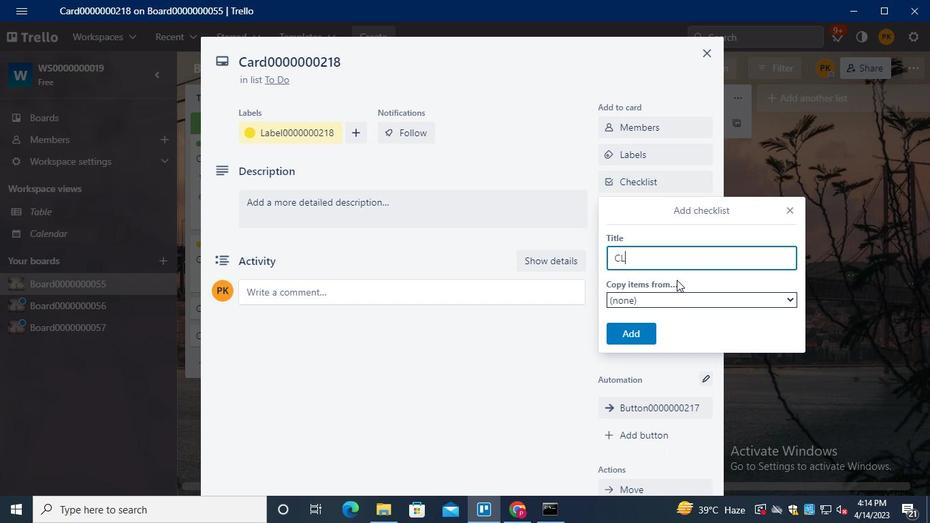 
Action: Keyboard <96>
Screenshot: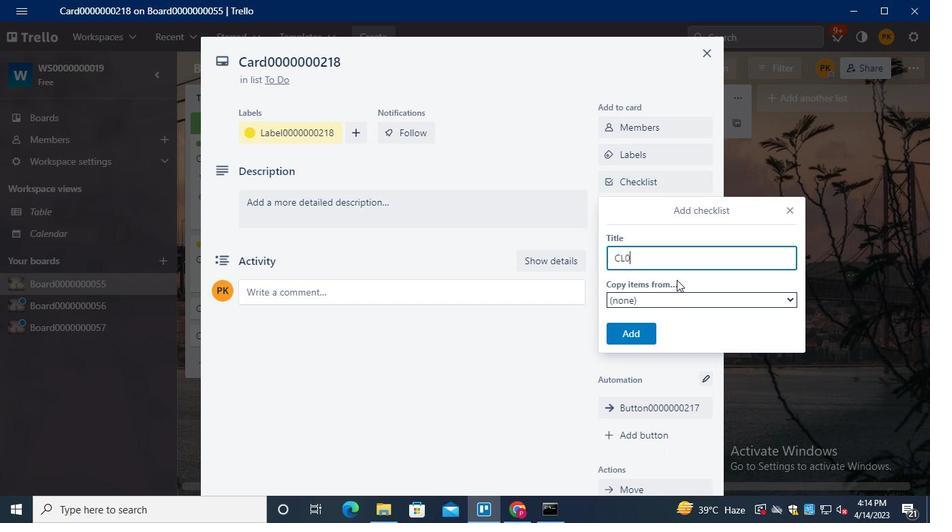 
Action: Keyboard <96>
Screenshot: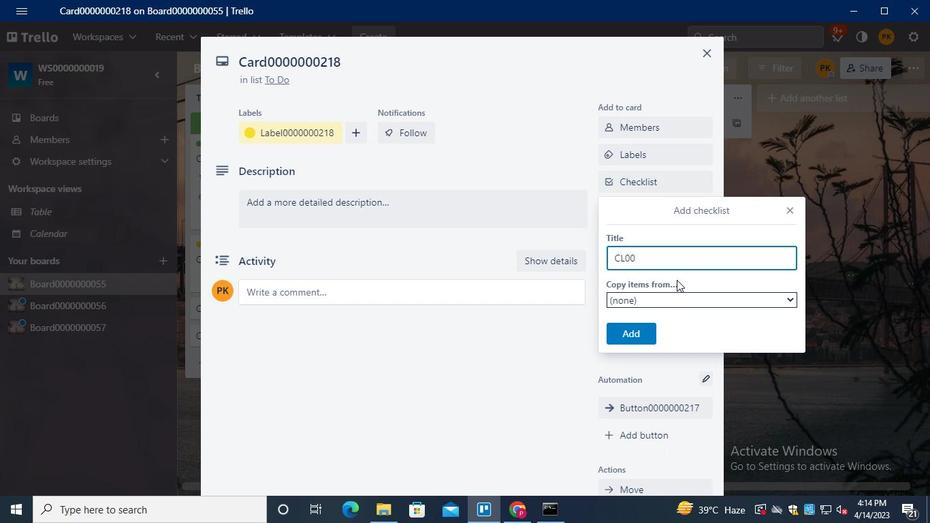 
Action: Keyboard <96>
Screenshot: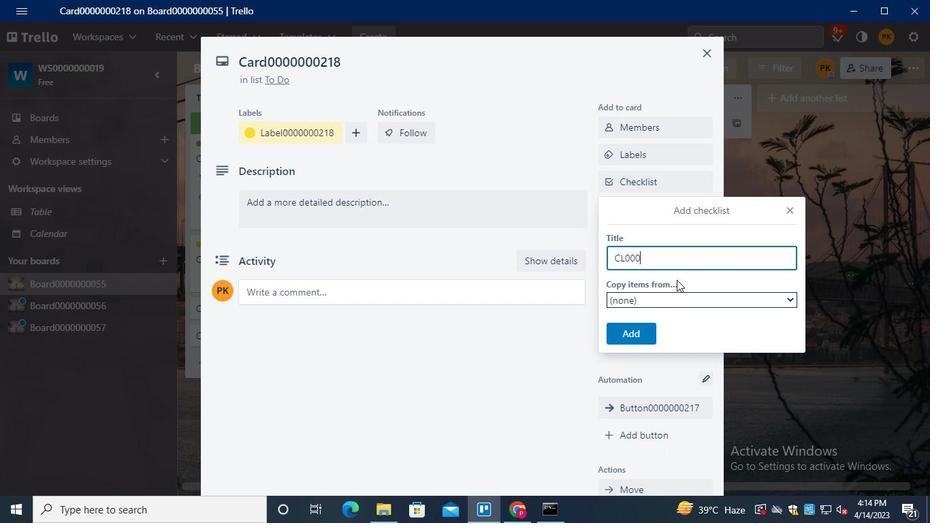 
Action: Keyboard <96>
Screenshot: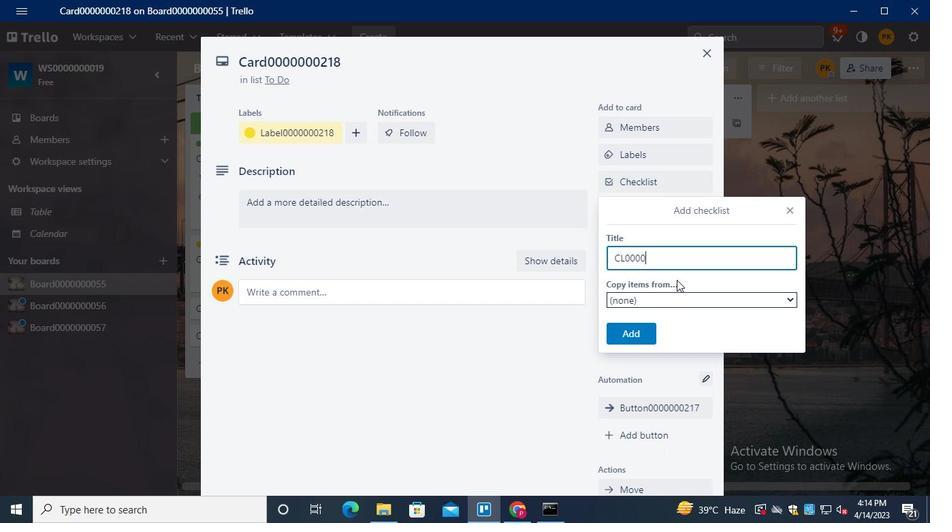 
Action: Keyboard <96>
Screenshot: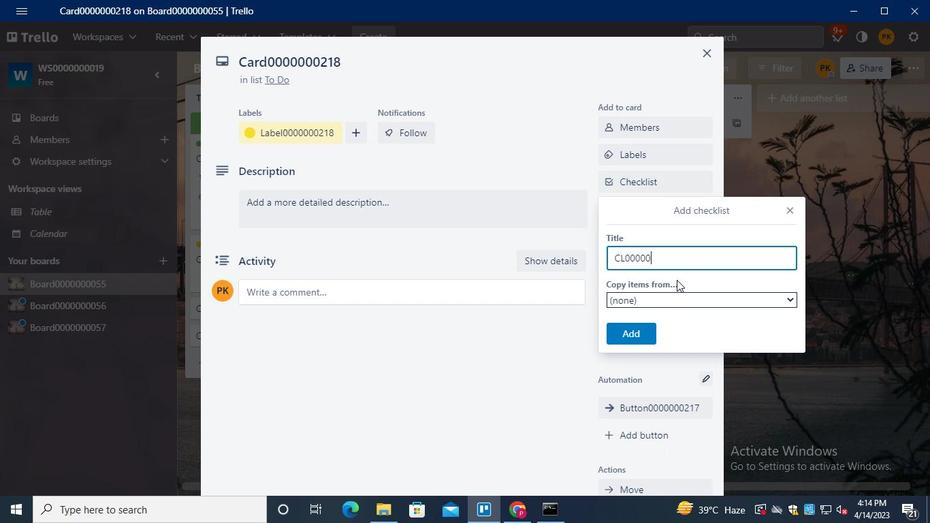 
Action: Keyboard <96>
Screenshot: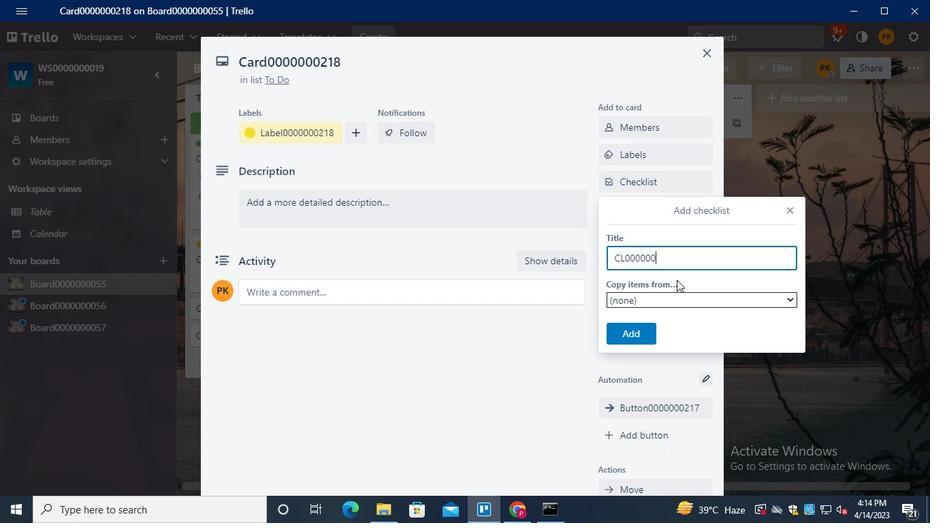 
Action: Keyboard <98>
Screenshot: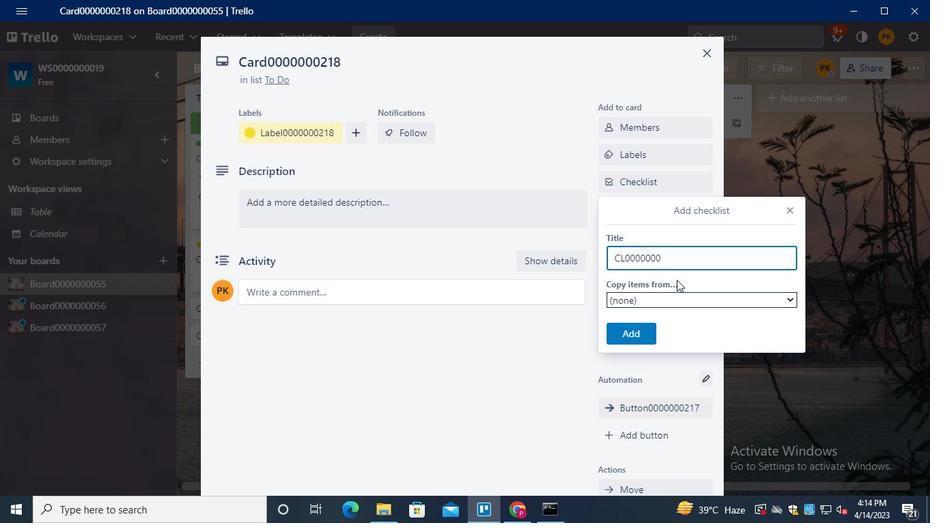 
Action: Keyboard <97>
Screenshot: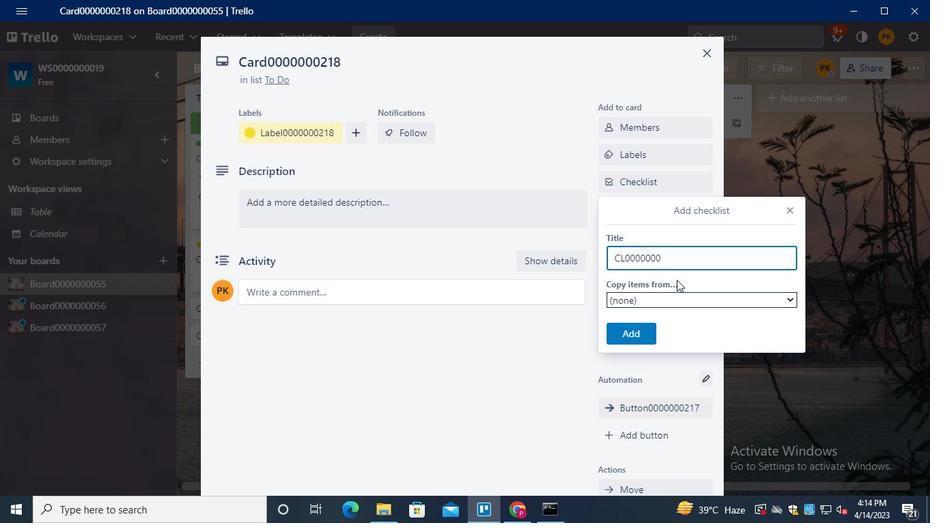 
Action: Keyboard <103>
Screenshot: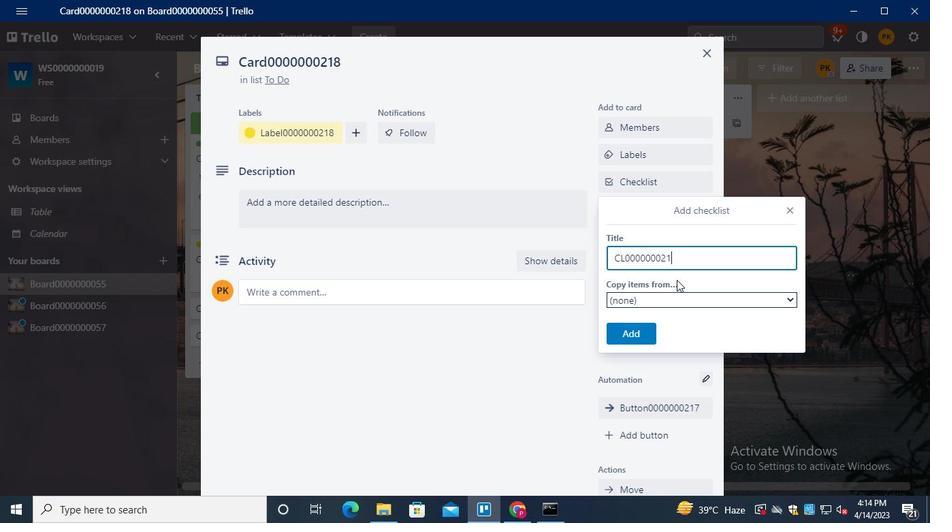 
Action: Mouse moved to (635, 325)
Screenshot: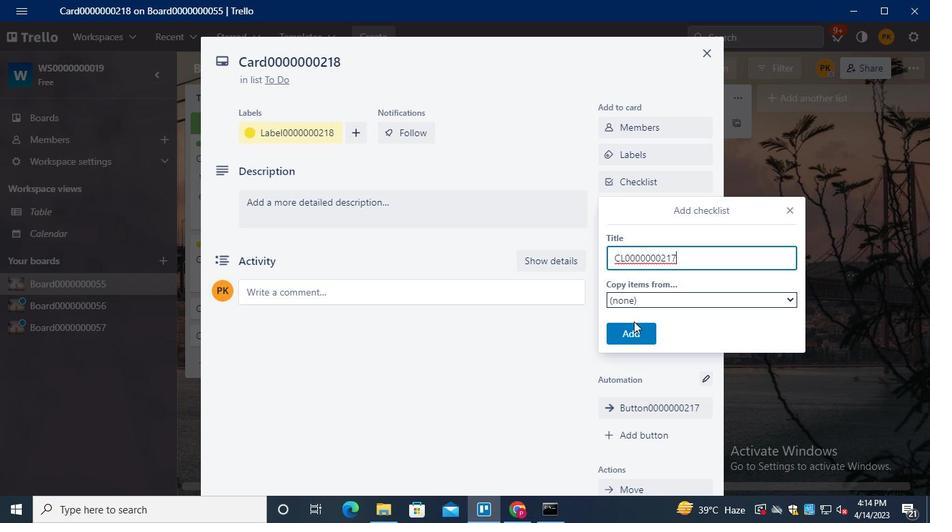 
Action: Mouse pressed left at (635, 325)
Screenshot: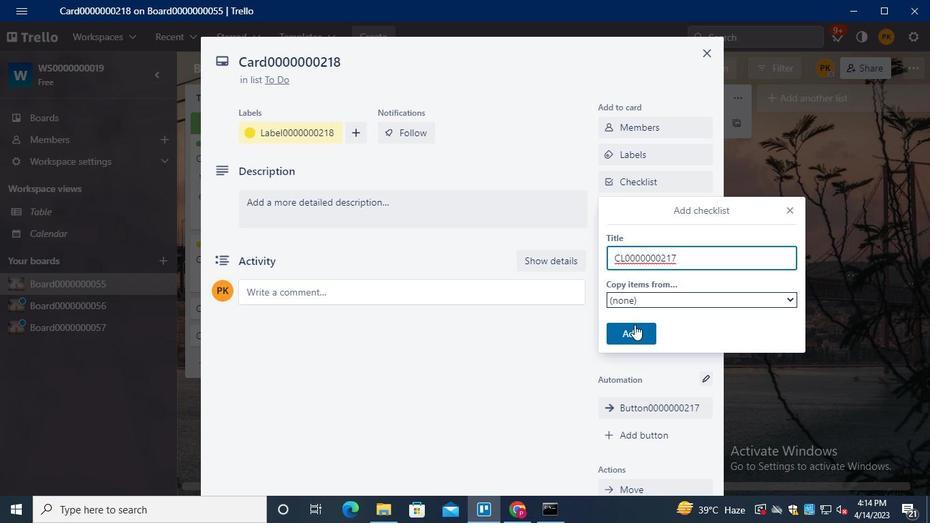 
Action: Mouse moved to (638, 202)
Screenshot: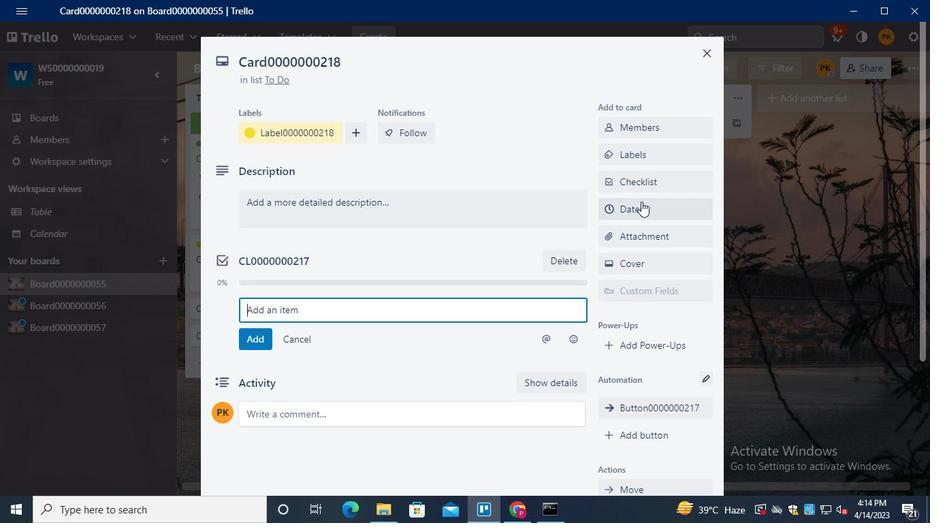 
Action: Mouse pressed left at (638, 202)
Screenshot: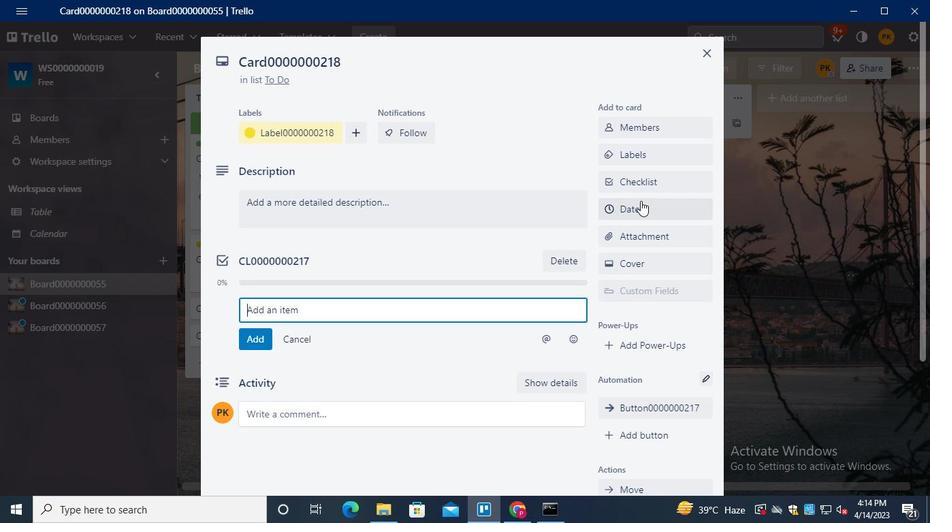 
Action: Mouse moved to (612, 306)
Screenshot: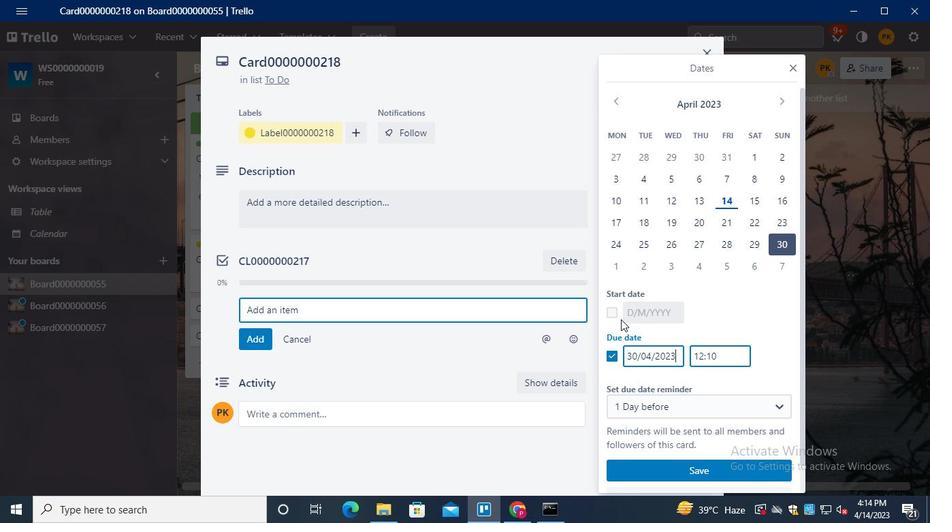 
Action: Mouse pressed left at (612, 306)
Screenshot: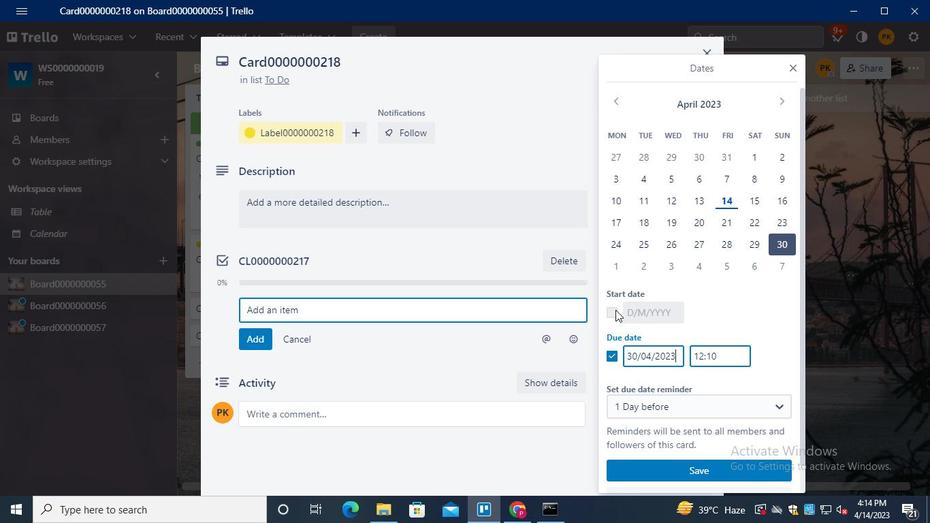 
Action: Mouse moved to (782, 94)
Screenshot: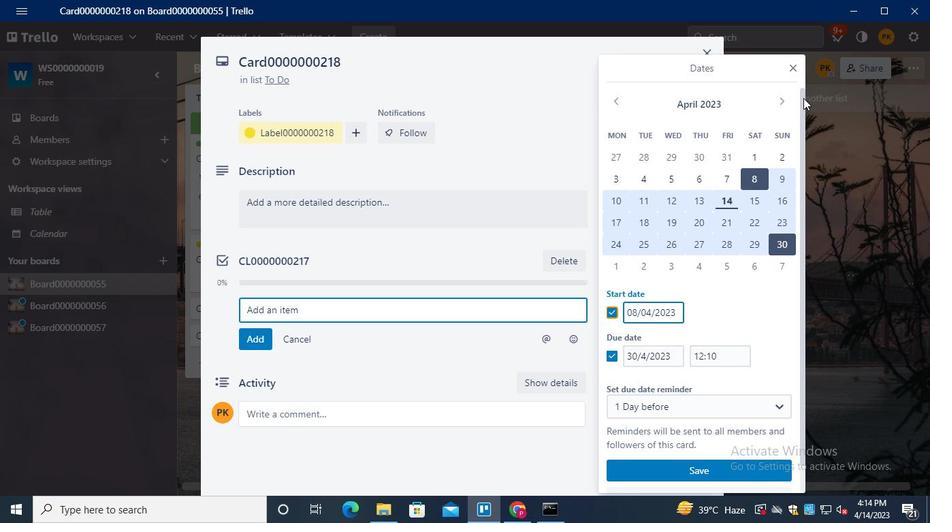 
Action: Mouse pressed left at (782, 94)
Screenshot: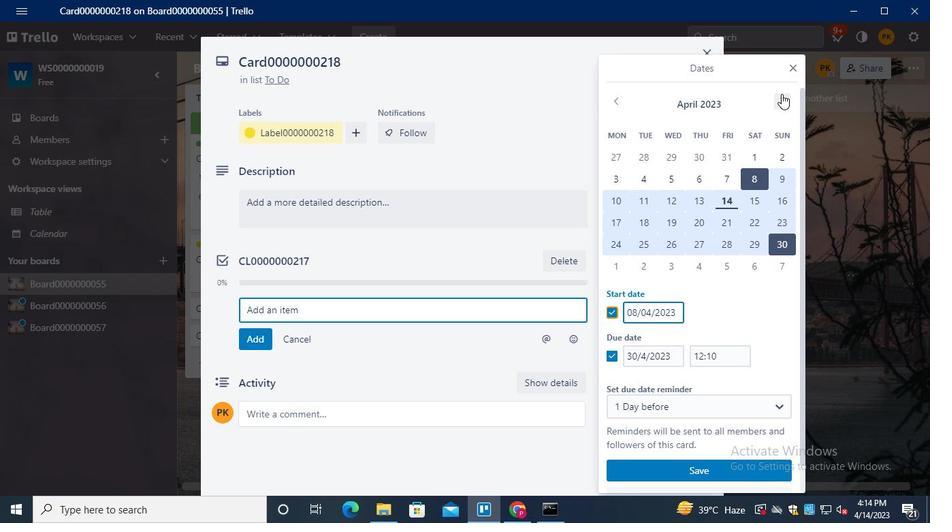 
Action: Mouse moved to (623, 183)
Screenshot: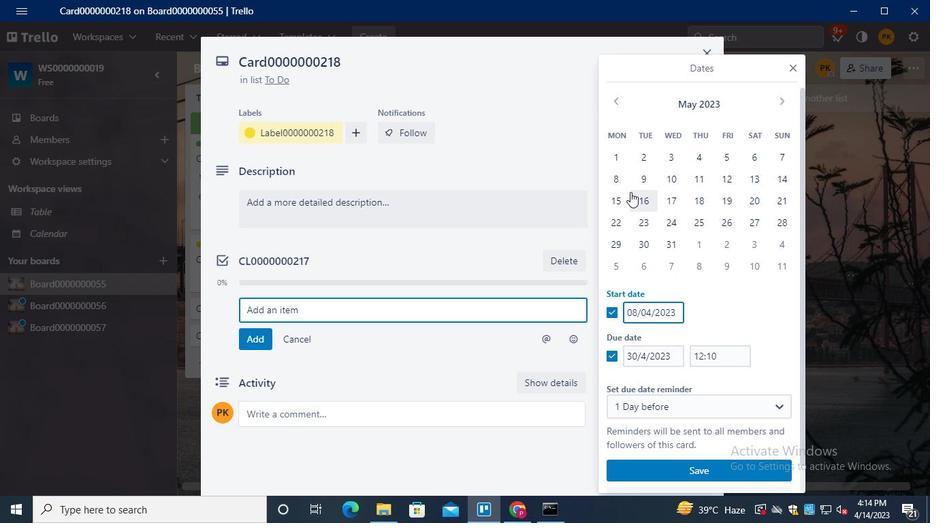 
Action: Mouse pressed left at (623, 183)
Screenshot: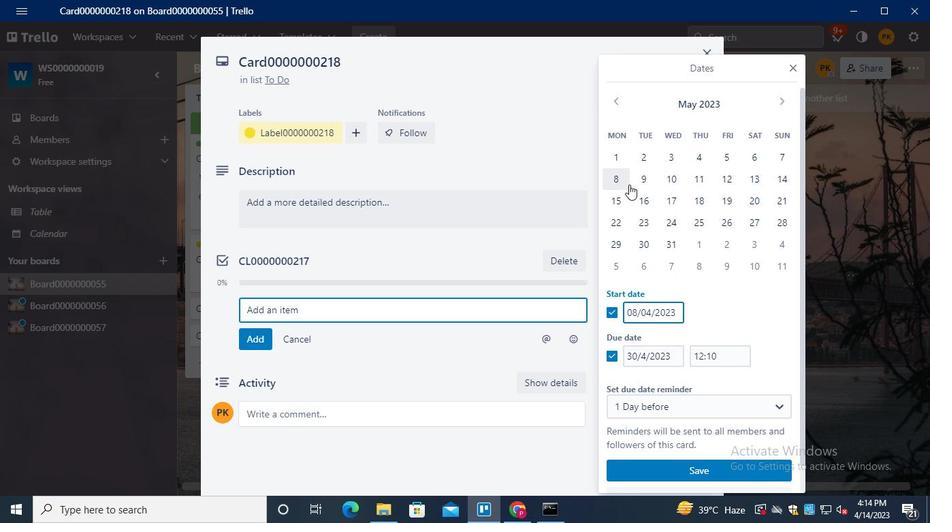 
Action: Mouse moved to (675, 241)
Screenshot: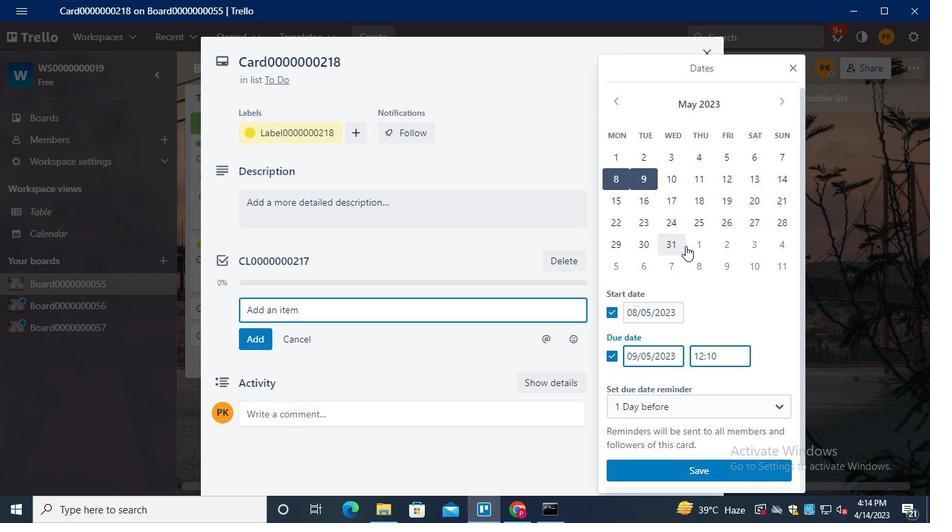 
Action: Mouse pressed left at (675, 241)
Screenshot: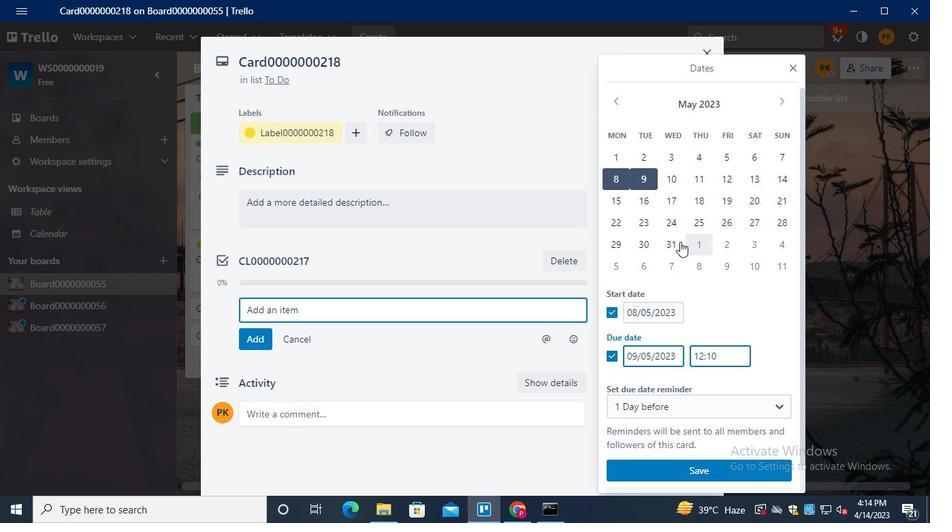 
Action: Mouse moved to (699, 470)
Screenshot: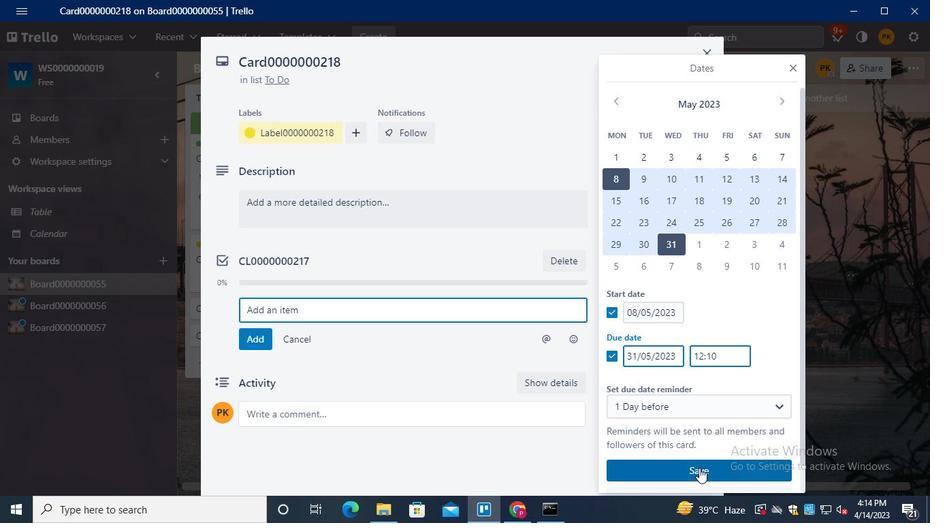 
Action: Mouse pressed left at (699, 470)
Screenshot: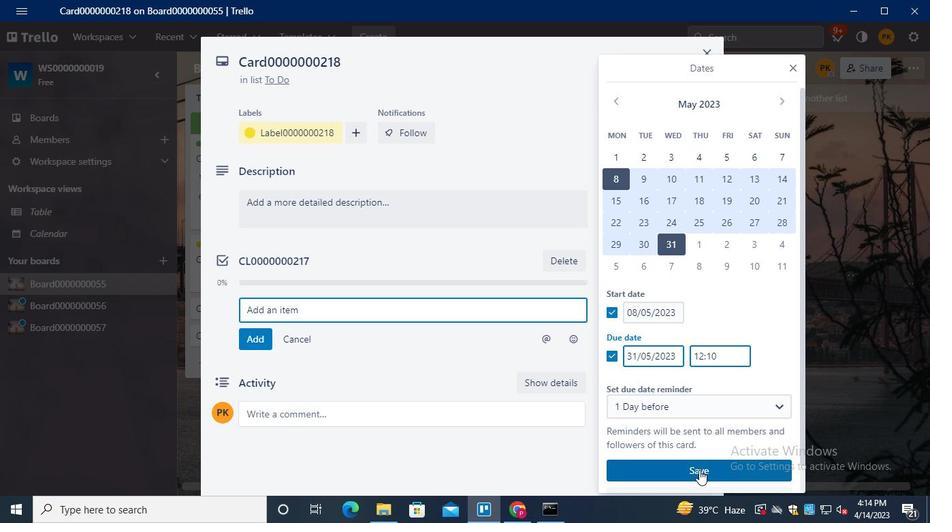 
Action: Mouse moved to (403, 289)
Screenshot: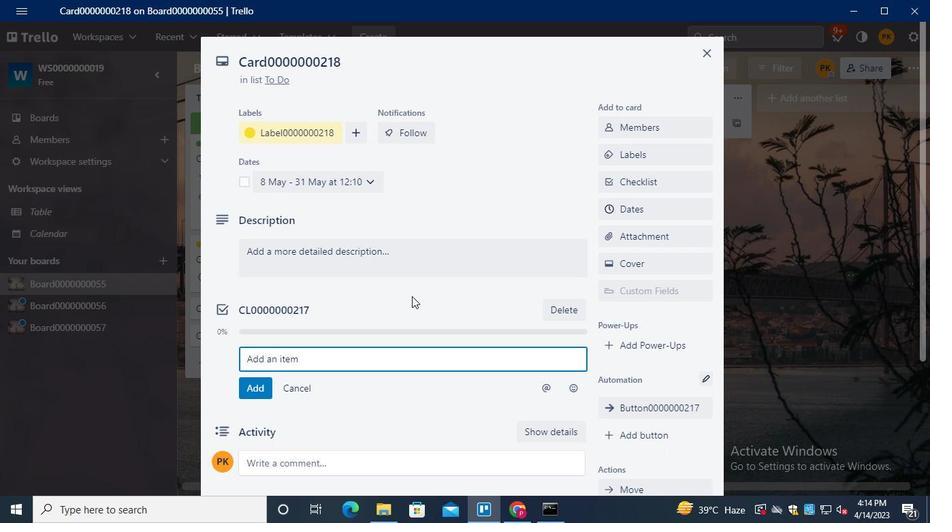 
Action: Keyboard Key.alt_l
Screenshot: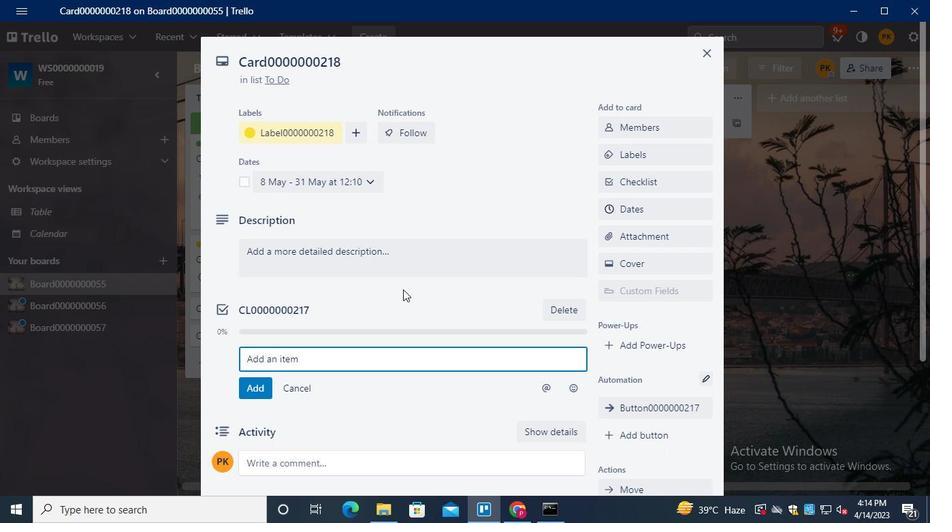 
Action: Keyboard Key.tab
Screenshot: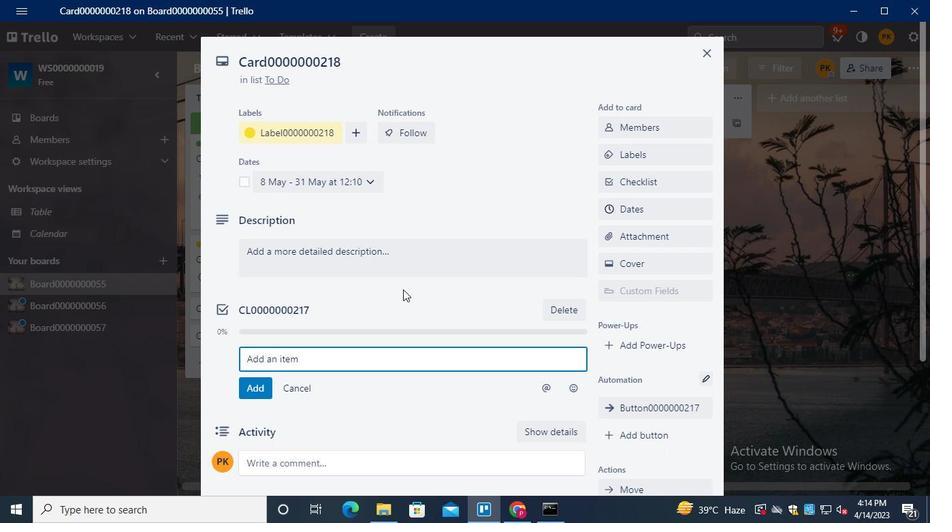 
Action: Mouse moved to (725, 87)
Screenshot: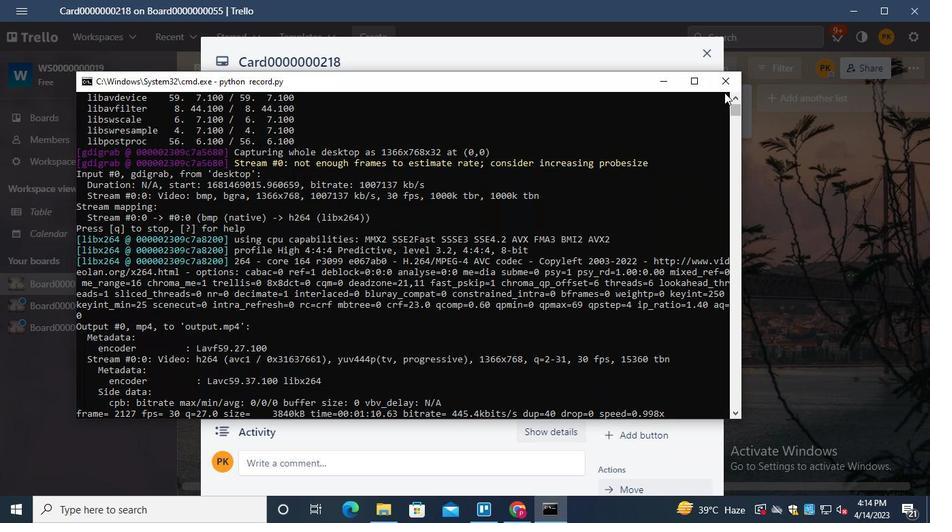 
Action: Mouse pressed left at (725, 87)
Screenshot: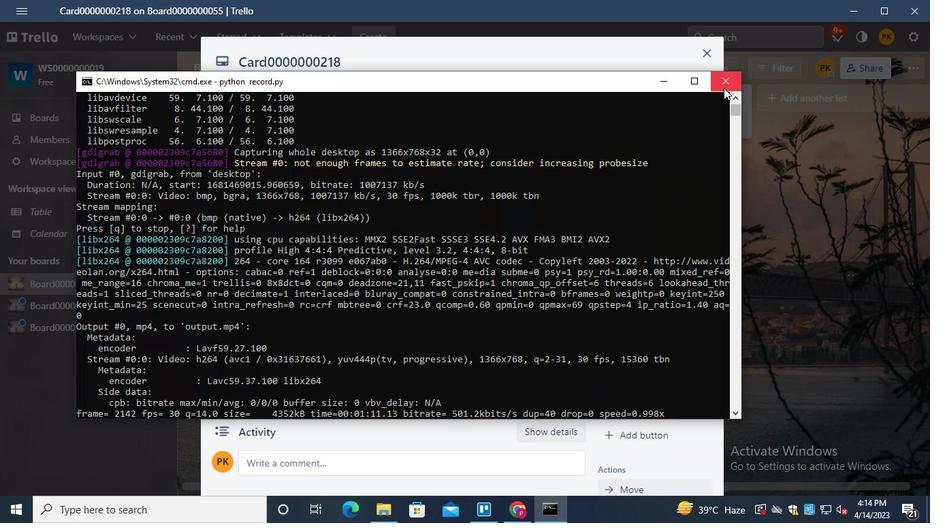 
